 Task: Add a condition where "Hours since ticket status closed Less than Ninety" in recently solved tickets.
Action: Mouse moved to (128, 529)
Screenshot: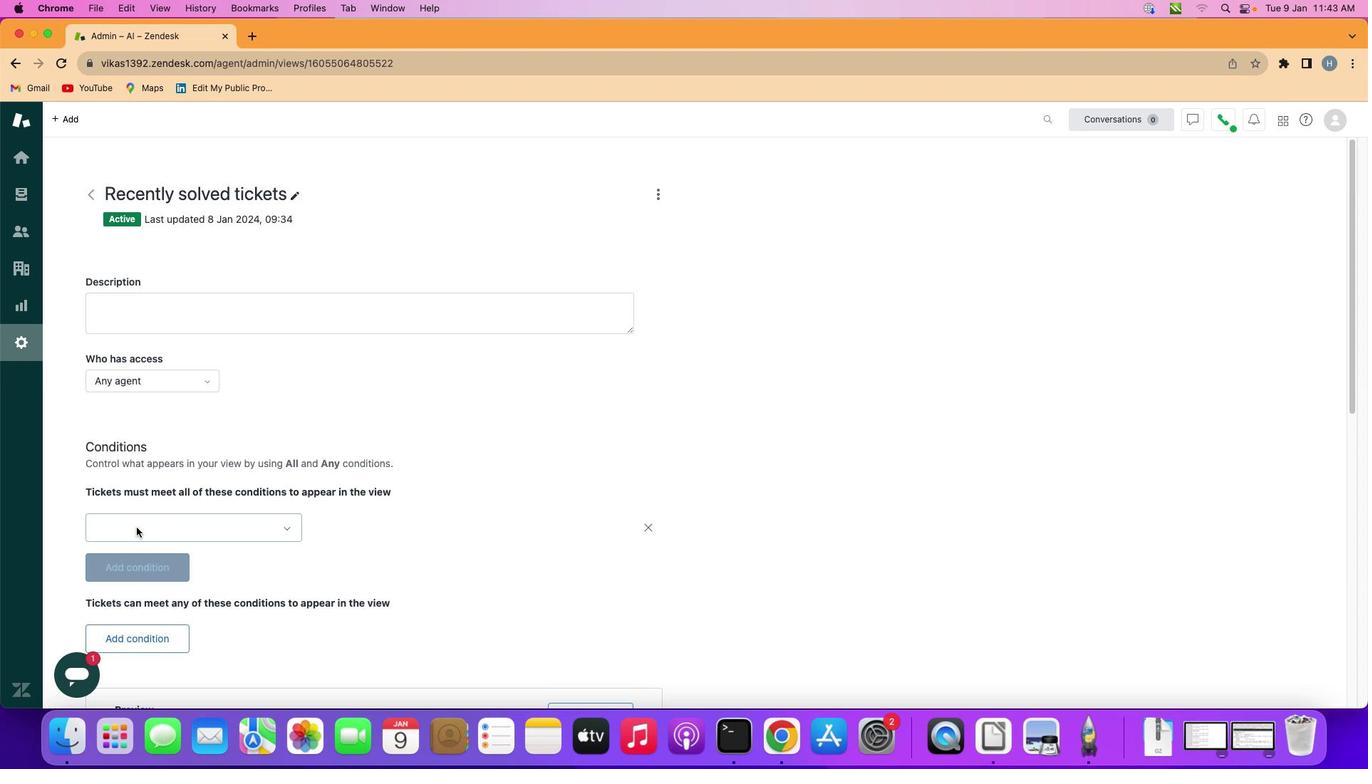 
Action: Mouse pressed left at (128, 529)
Screenshot: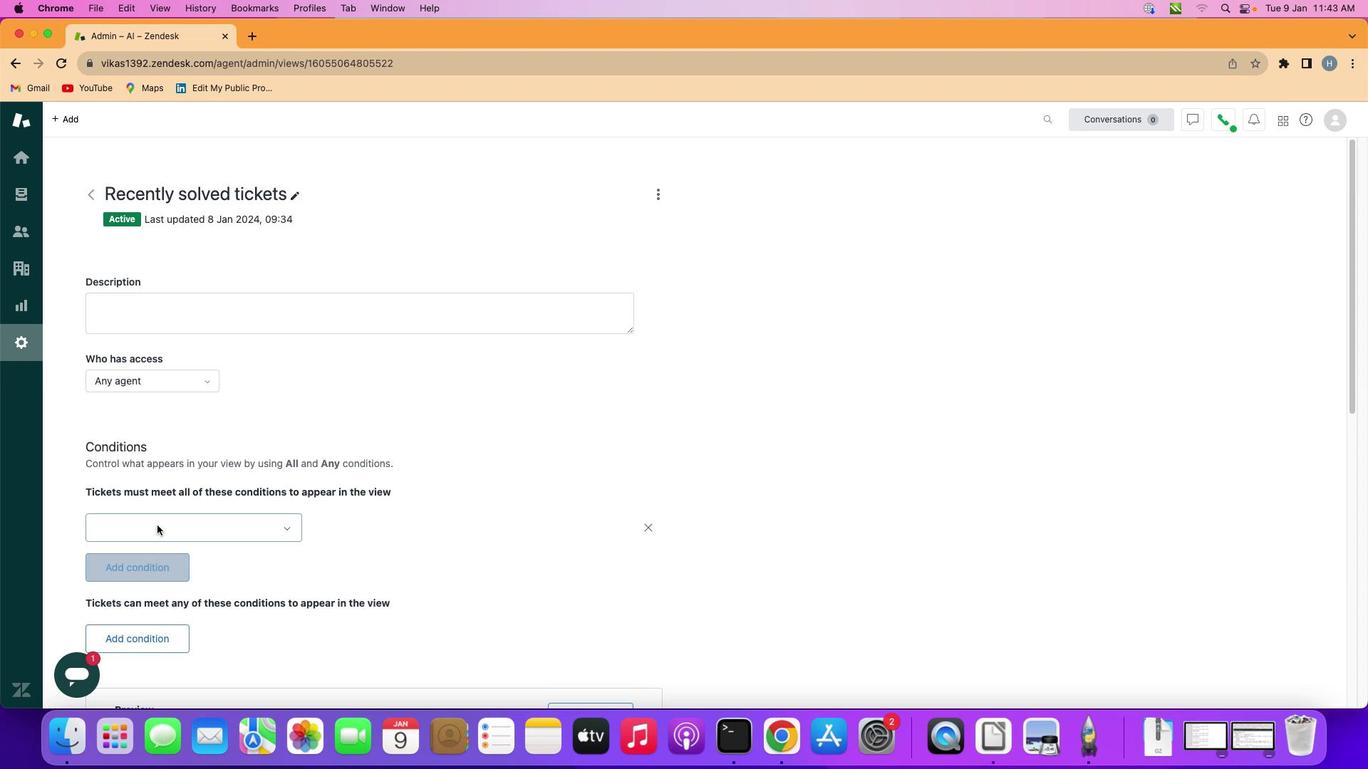 
Action: Mouse moved to (194, 524)
Screenshot: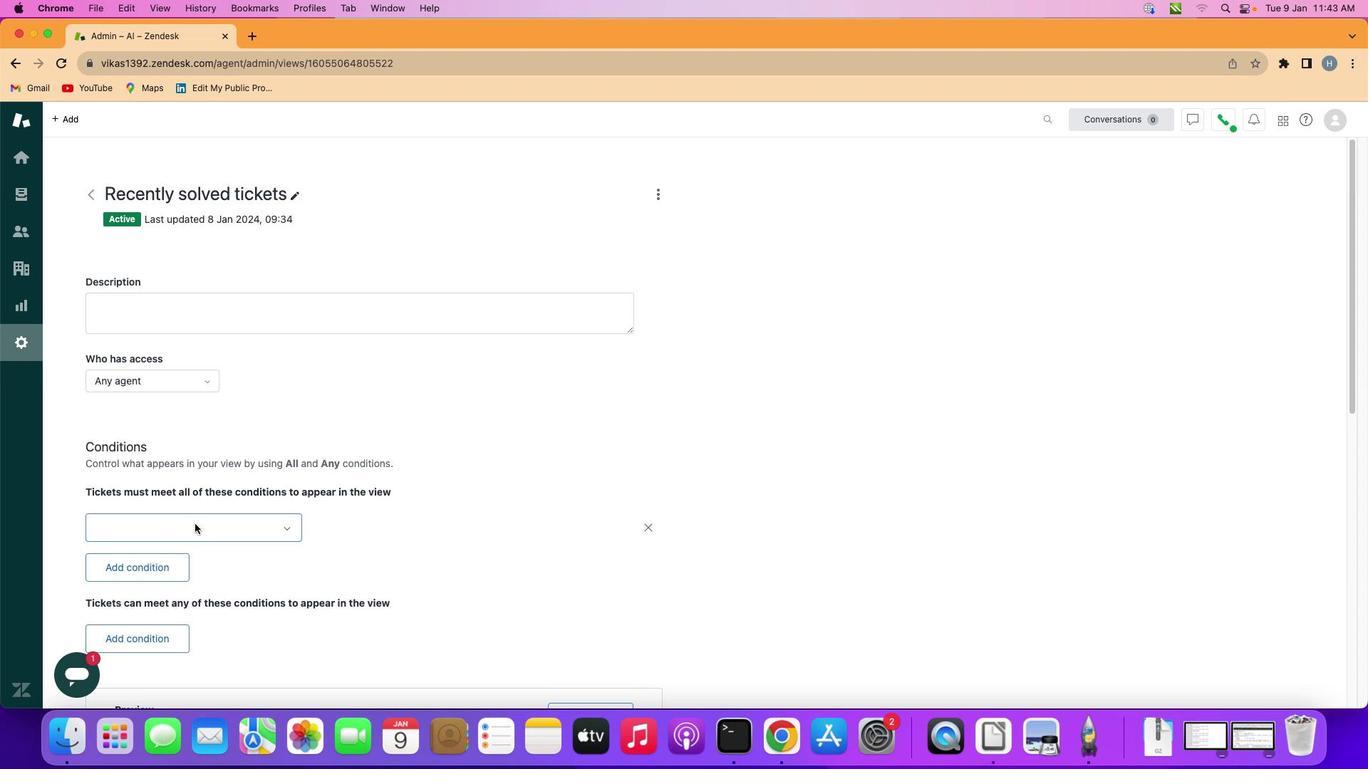 
Action: Mouse pressed left at (194, 524)
Screenshot: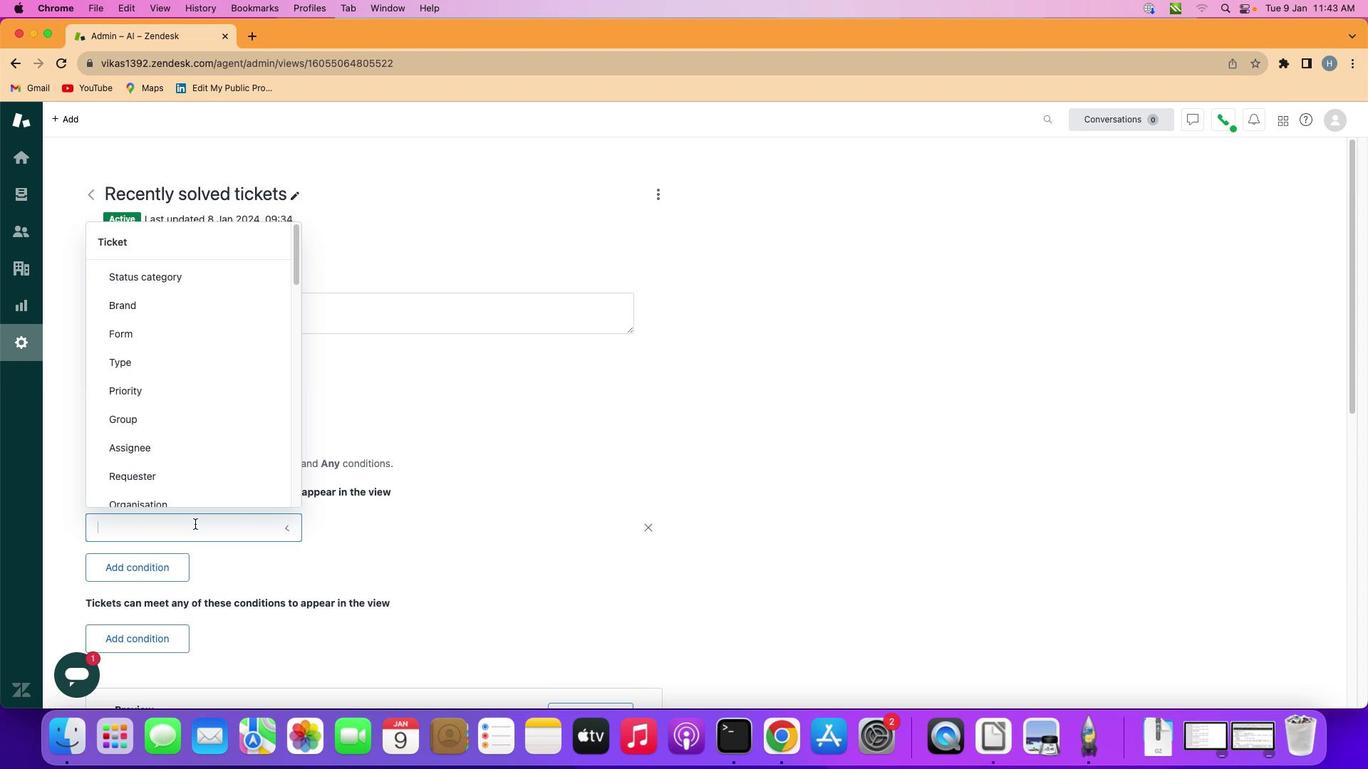 
Action: Mouse moved to (181, 406)
Screenshot: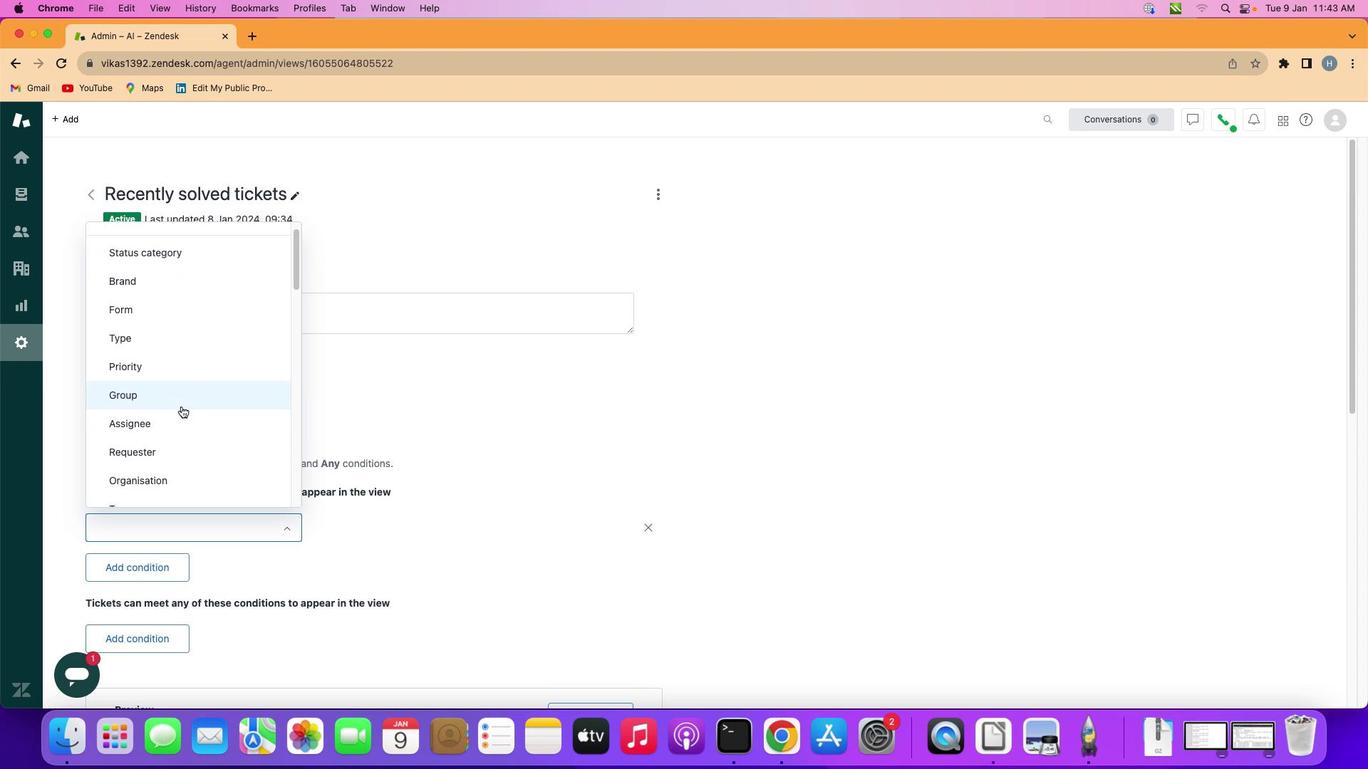 
Action: Mouse scrolled (181, 406) with delta (0, 0)
Screenshot: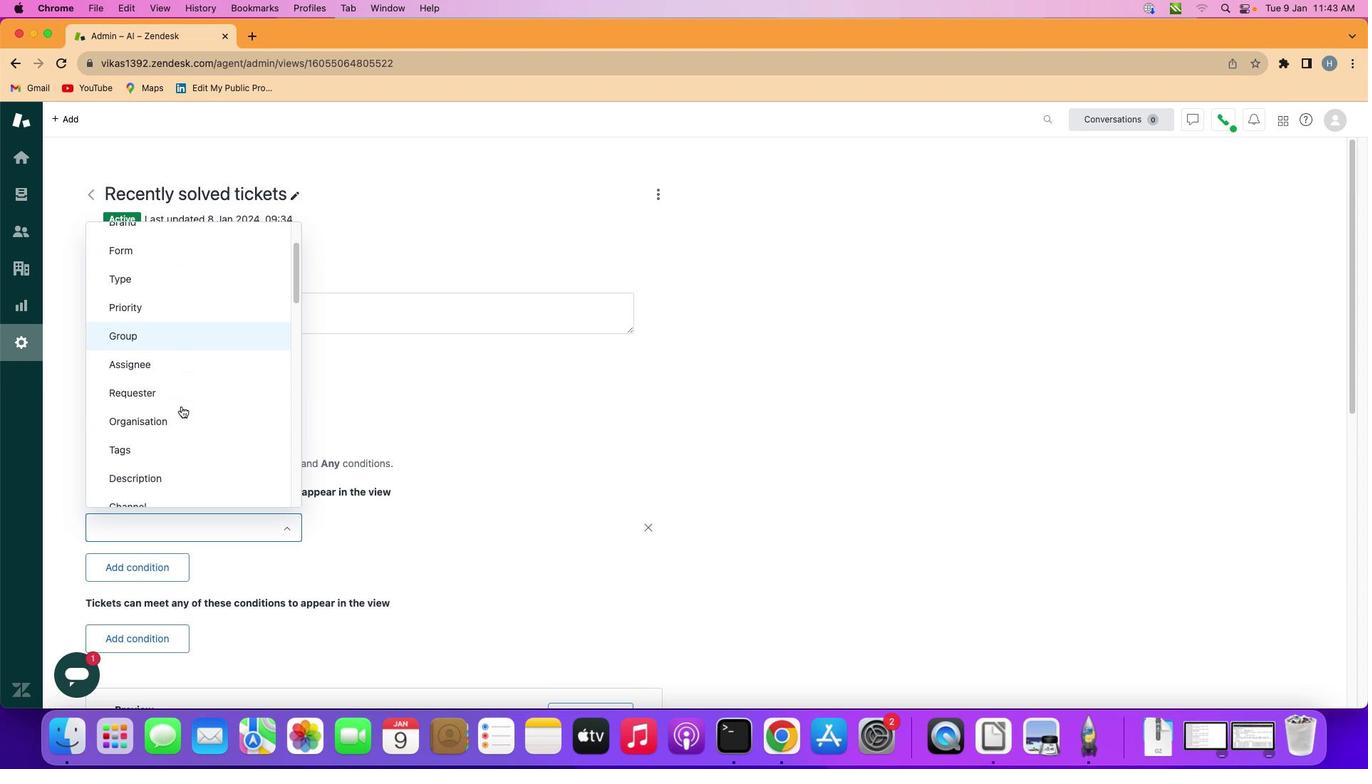 
Action: Mouse scrolled (181, 406) with delta (0, 0)
Screenshot: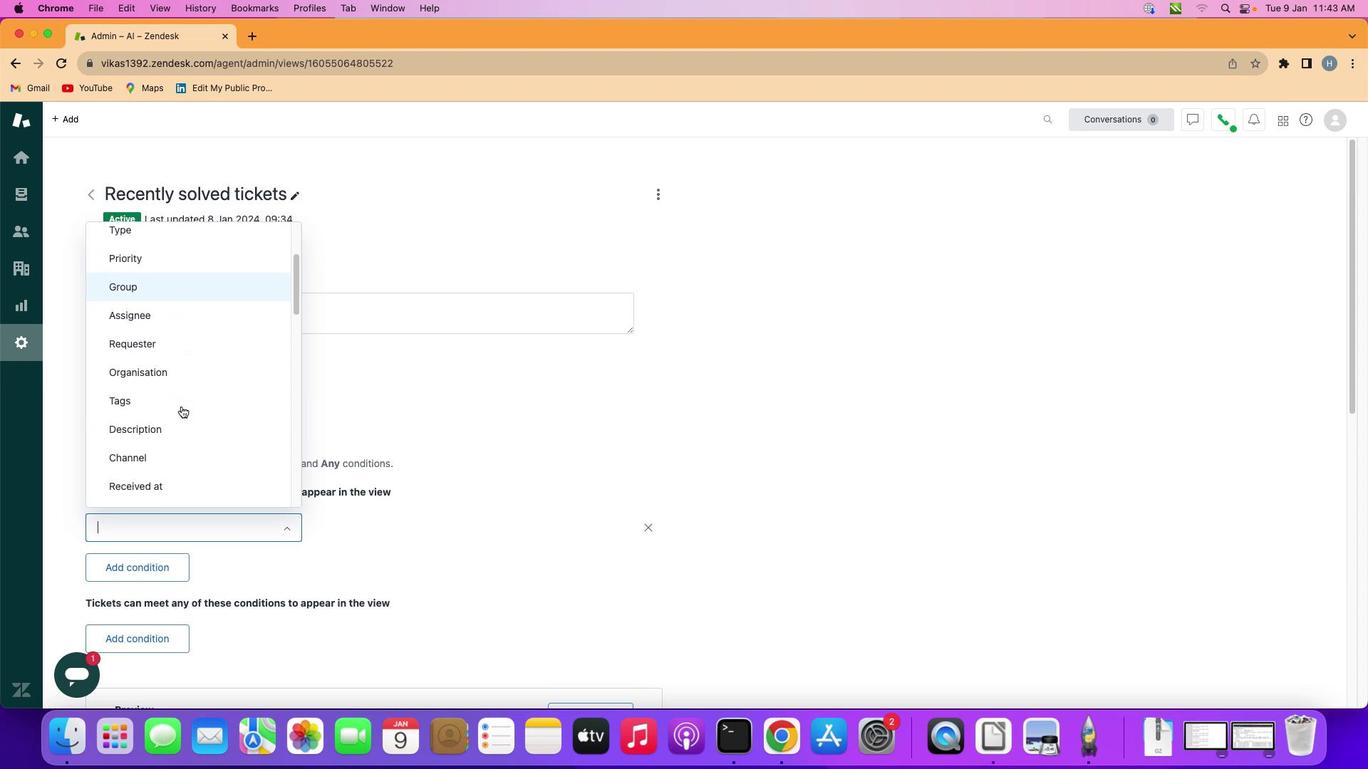 
Action: Mouse scrolled (181, 406) with delta (0, 0)
Screenshot: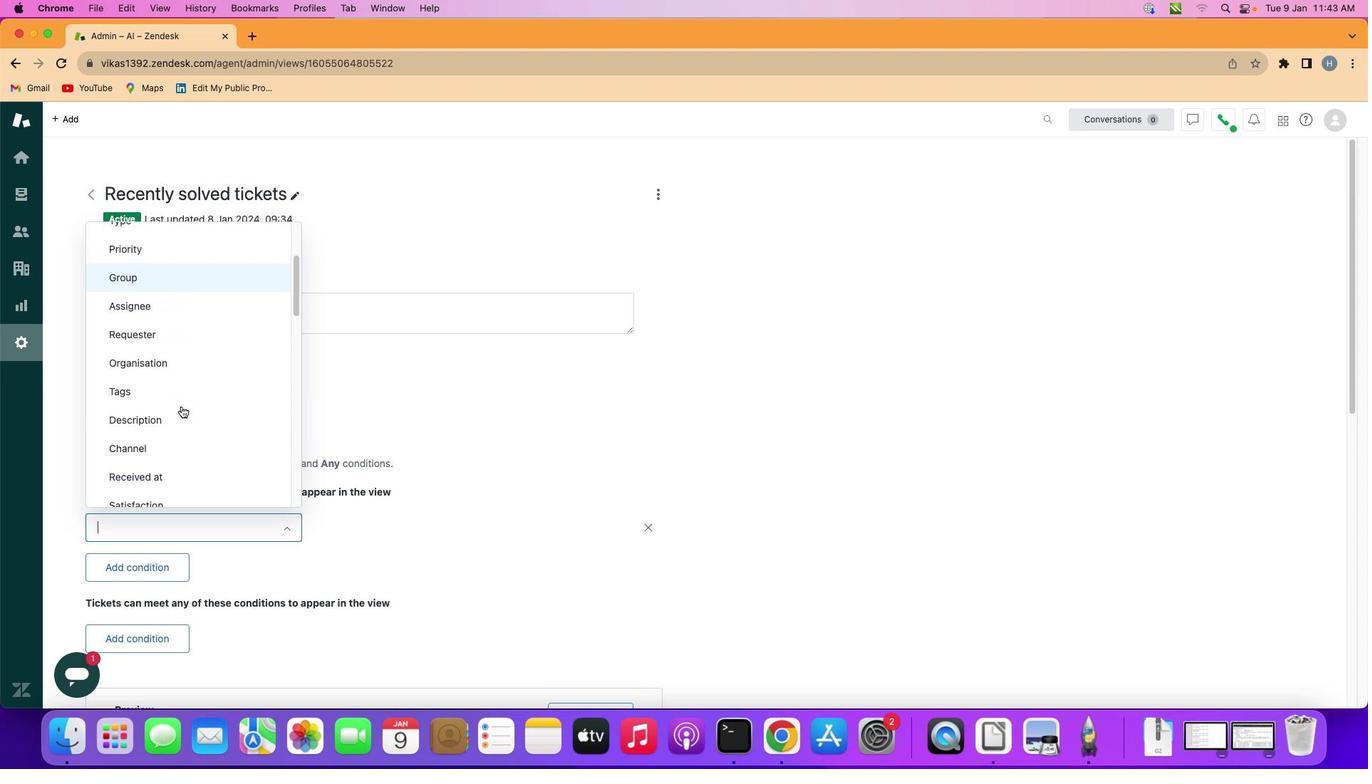 
Action: Mouse scrolled (181, 406) with delta (0, -1)
Screenshot: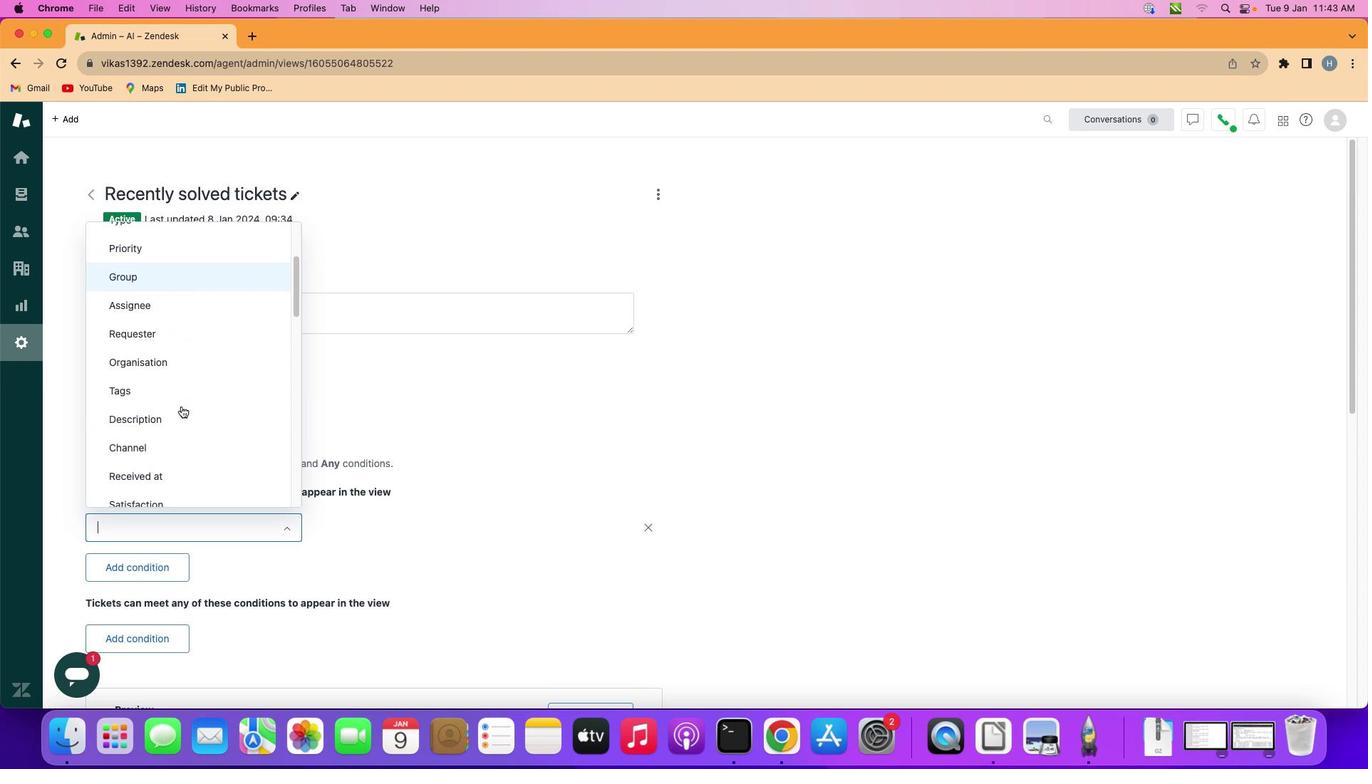 
Action: Mouse scrolled (181, 406) with delta (0, 0)
Screenshot: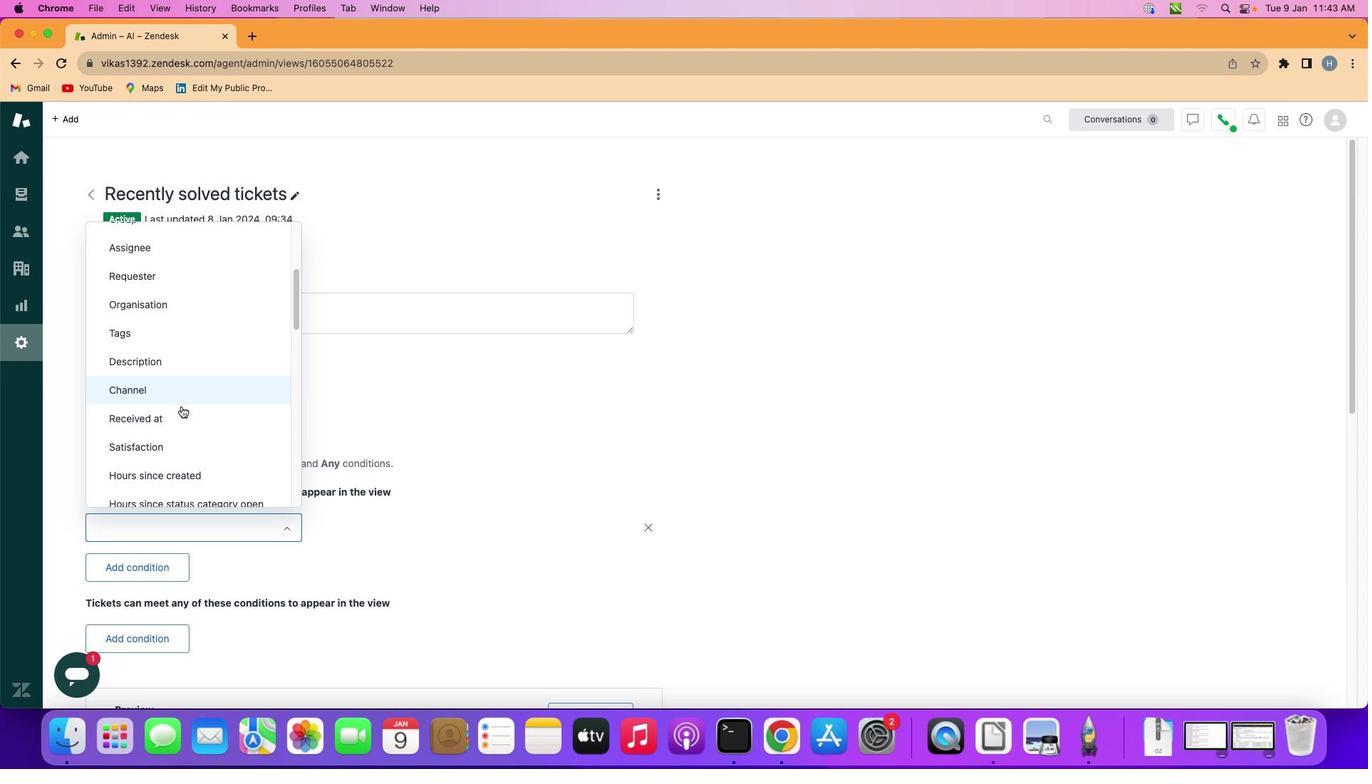 
Action: Mouse scrolled (181, 406) with delta (0, 0)
Screenshot: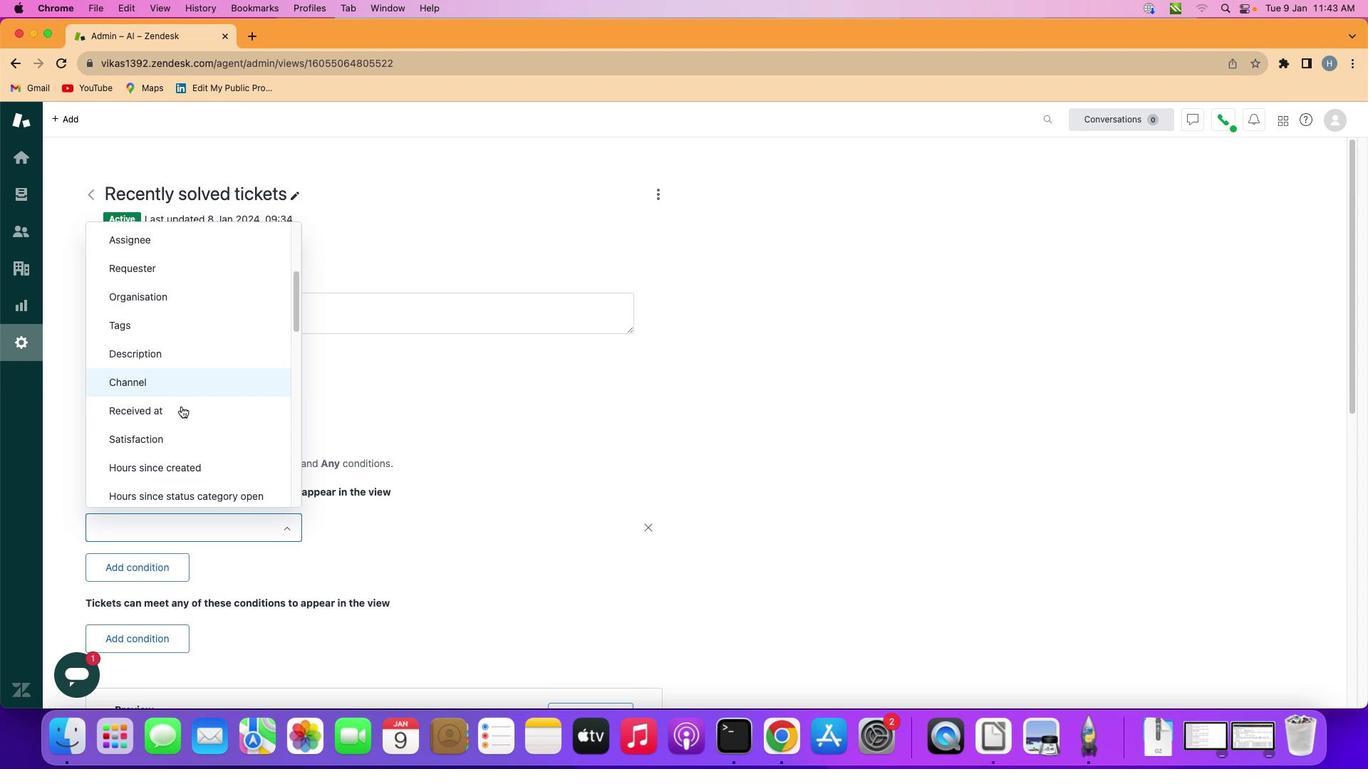 
Action: Mouse scrolled (181, 406) with delta (0, 0)
Screenshot: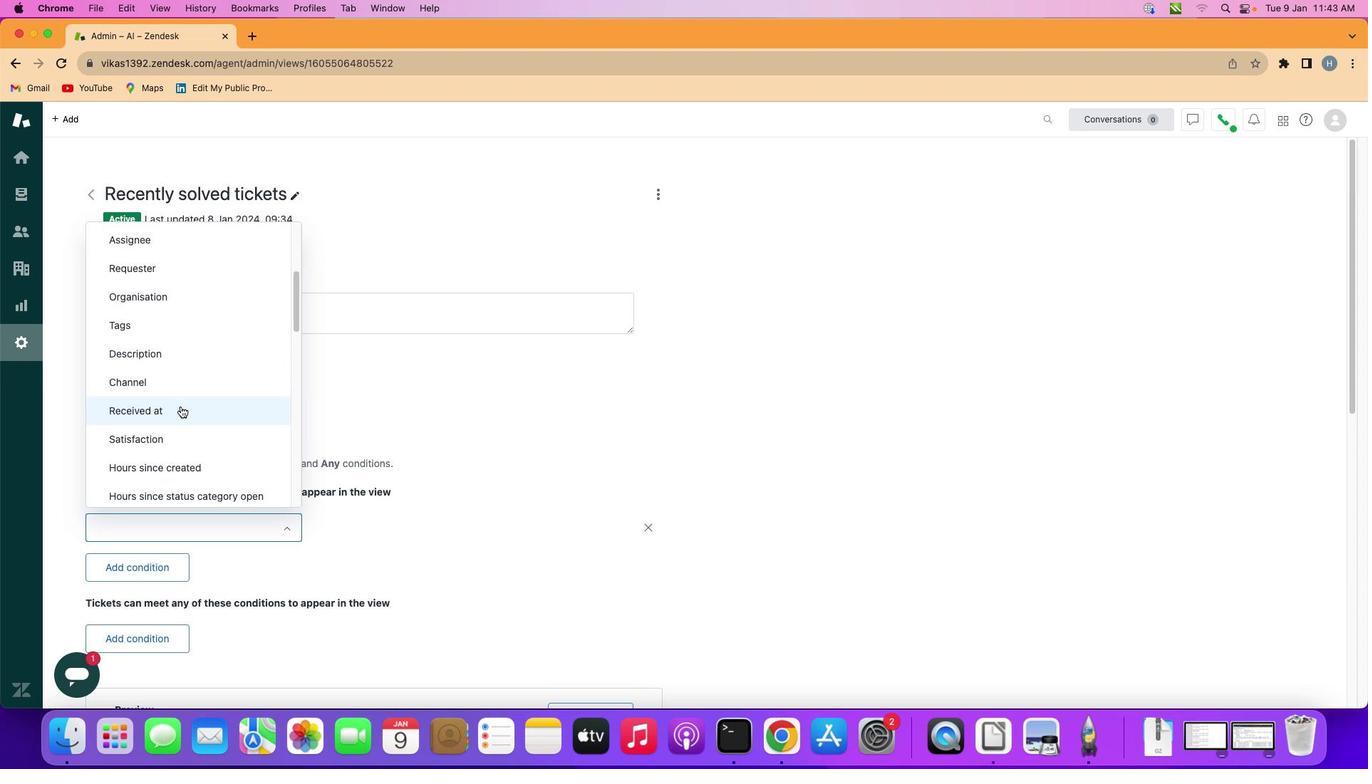 
Action: Mouse moved to (181, 406)
Screenshot: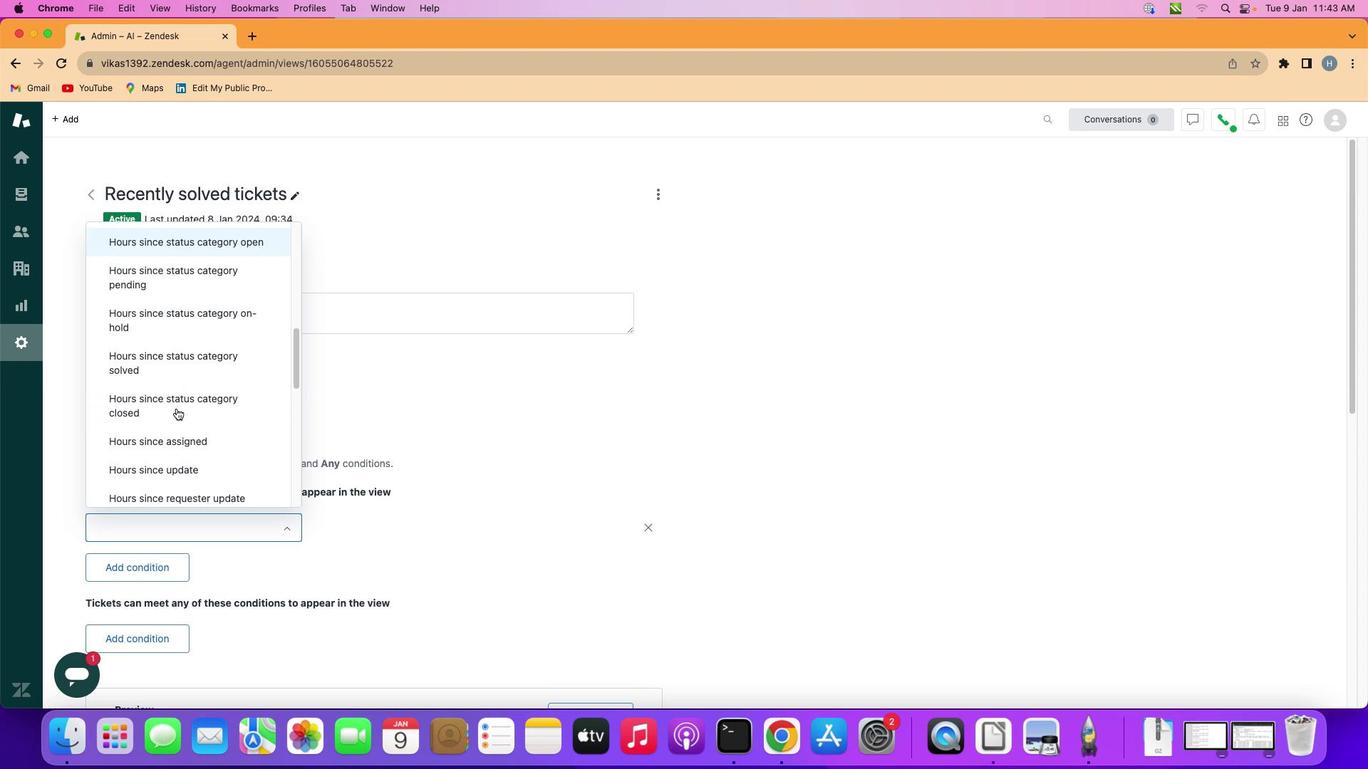 
Action: Mouse scrolled (181, 406) with delta (0, 0)
Screenshot: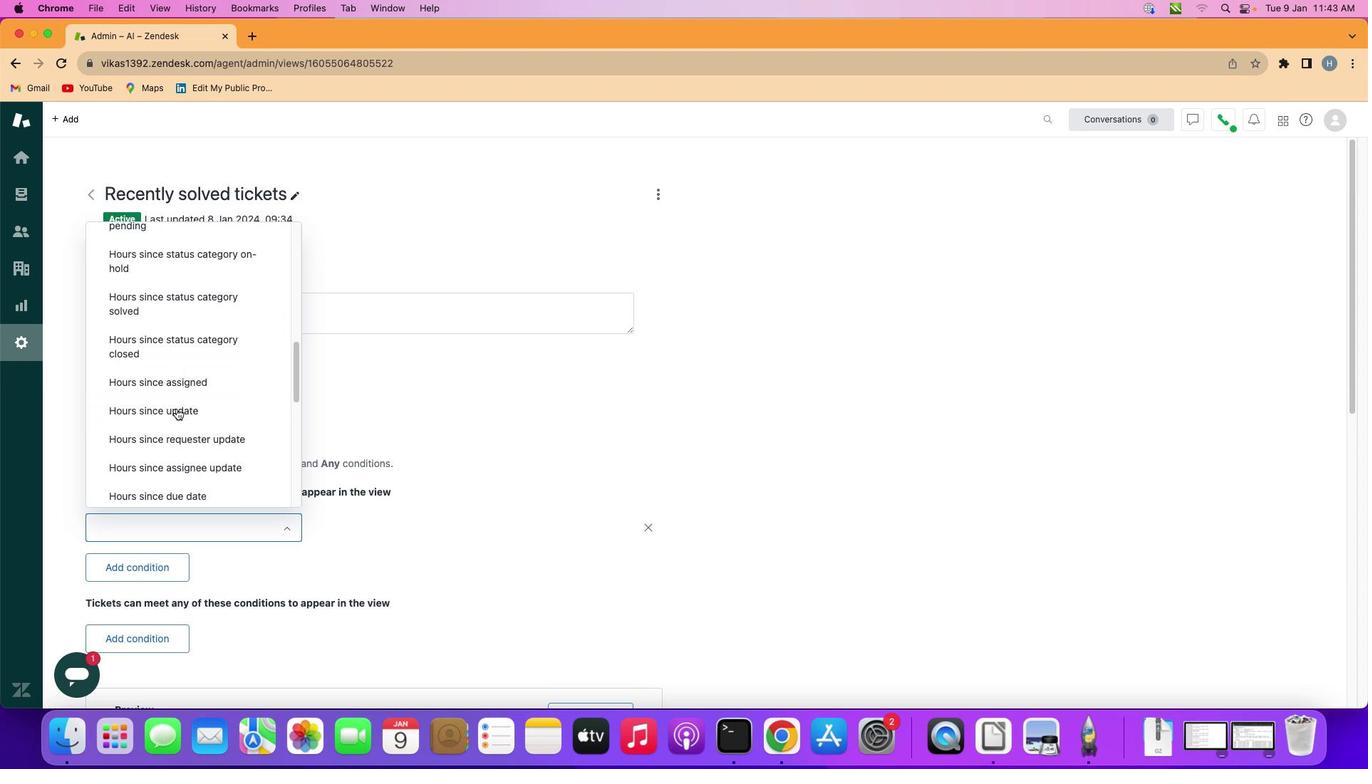 
Action: Mouse moved to (181, 406)
Screenshot: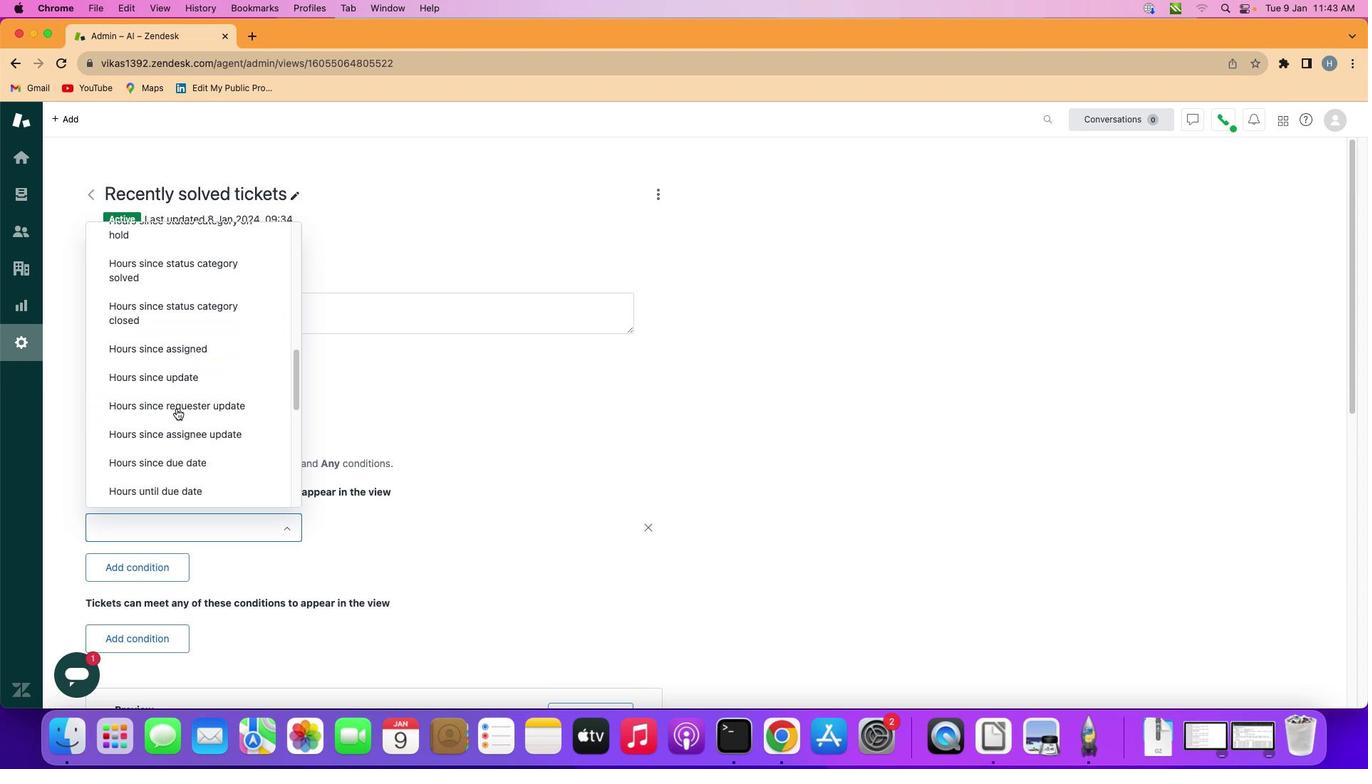 
Action: Mouse scrolled (181, 406) with delta (0, 0)
Screenshot: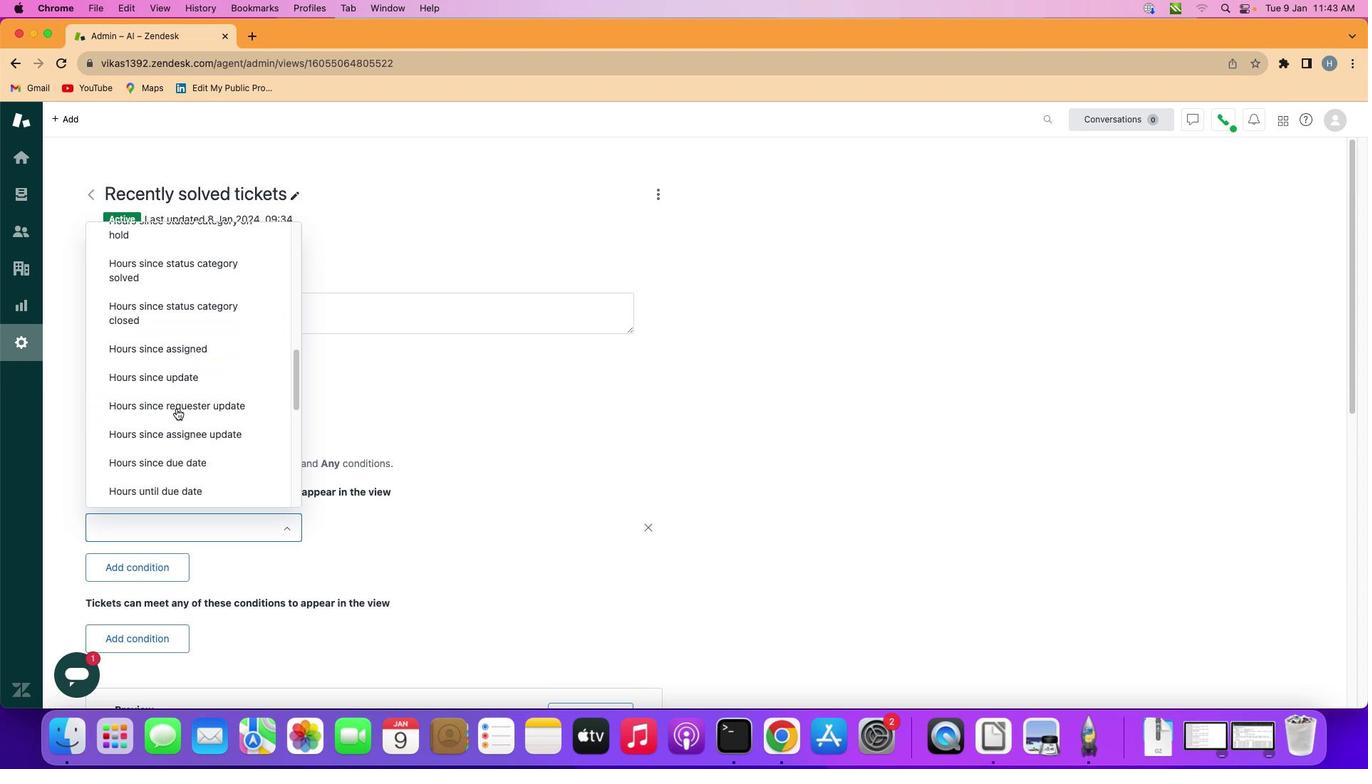 
Action: Mouse scrolled (181, 406) with delta (0, -2)
Screenshot: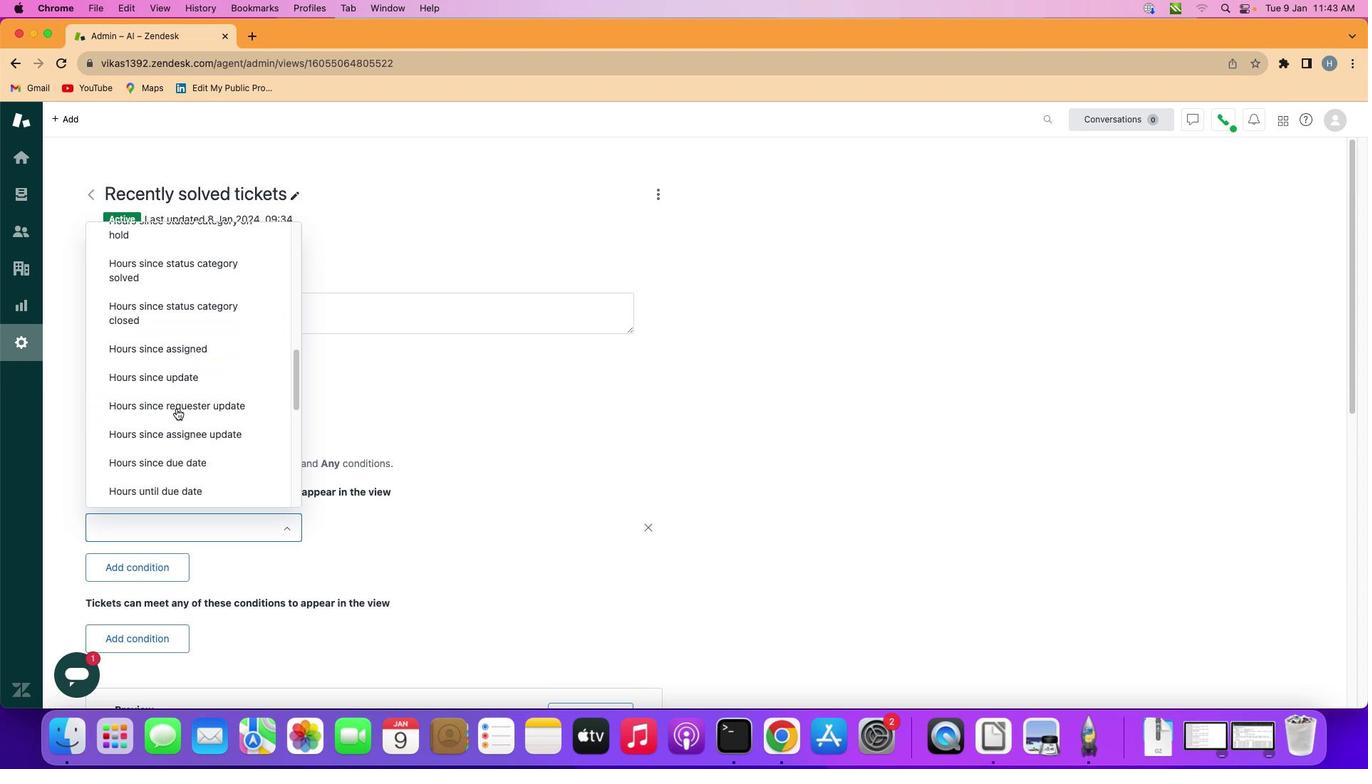 
Action: Mouse moved to (177, 408)
Screenshot: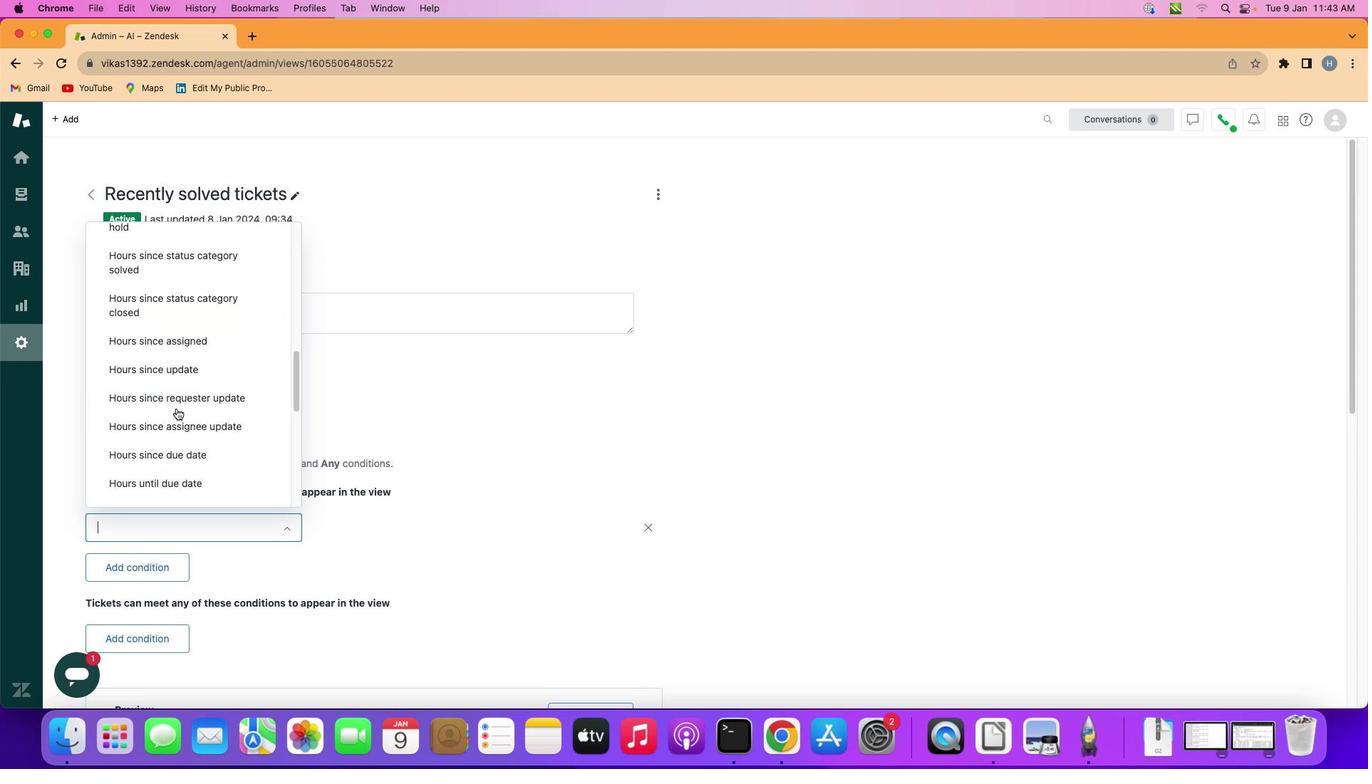 
Action: Mouse scrolled (177, 408) with delta (0, -2)
Screenshot: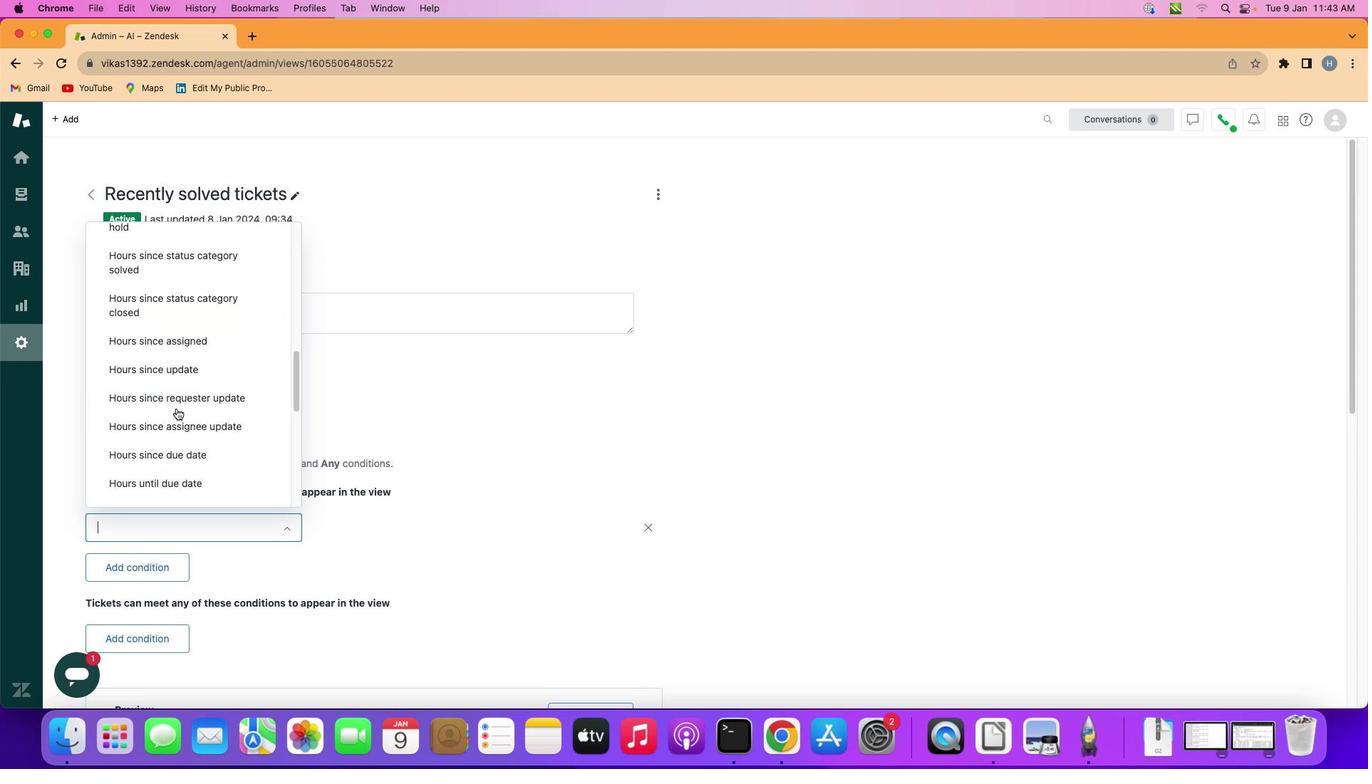 
Action: Mouse moved to (176, 409)
Screenshot: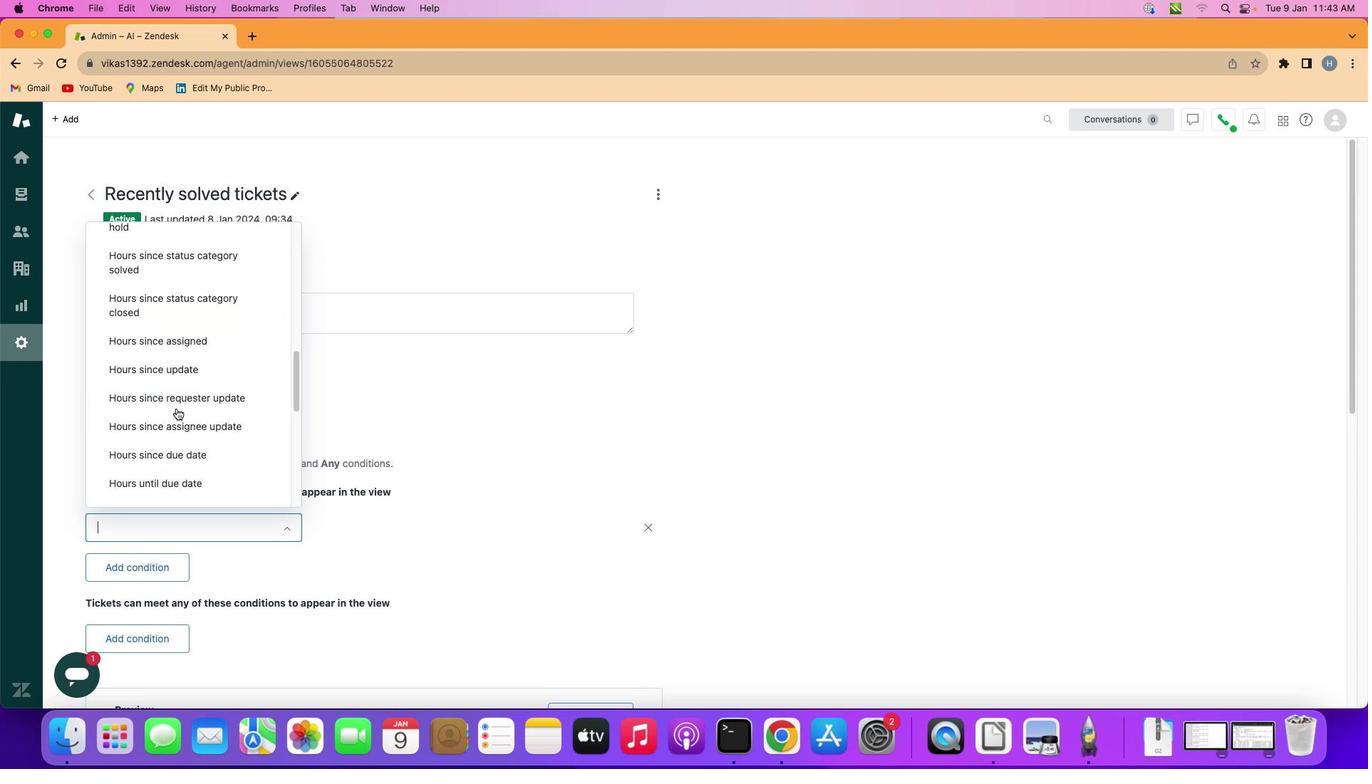 
Action: Mouse scrolled (176, 409) with delta (0, -2)
Screenshot: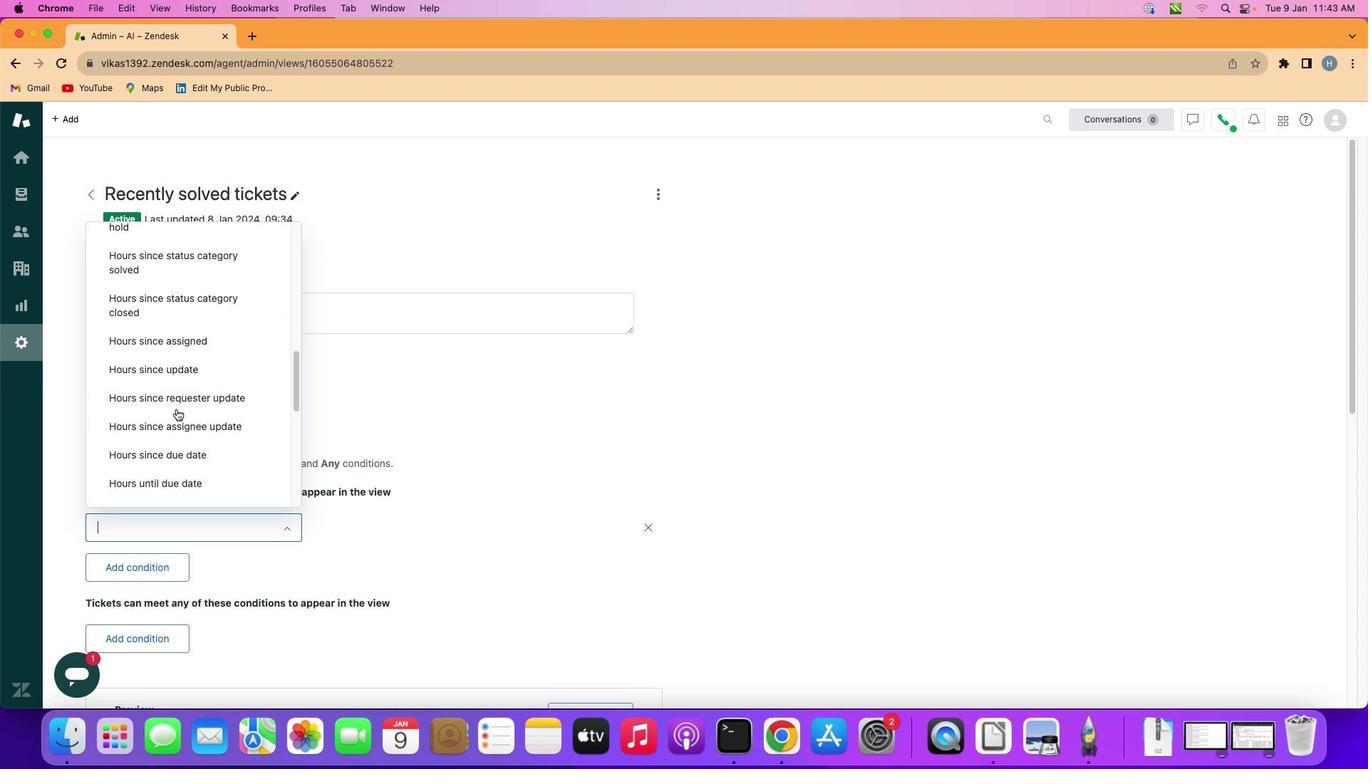 
Action: Mouse scrolled (176, 409) with delta (0, 0)
Screenshot: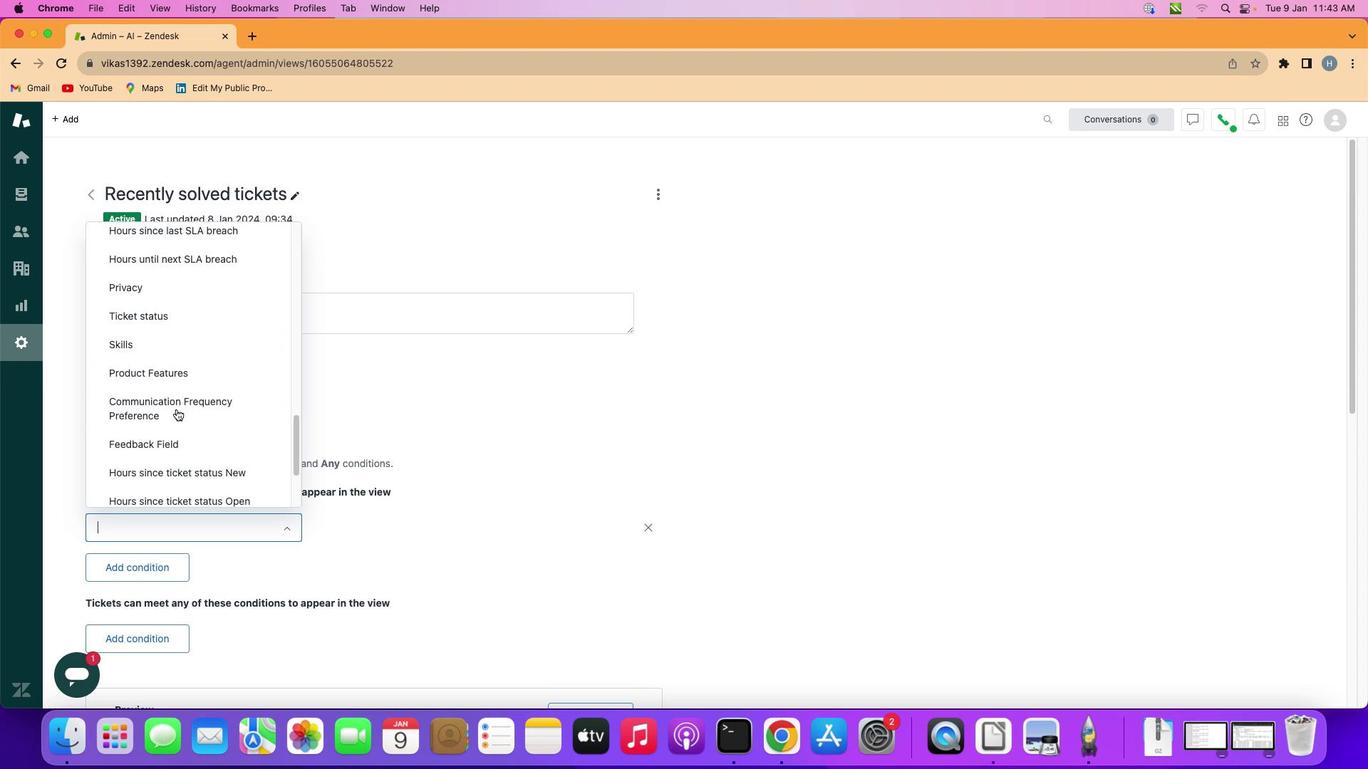 
Action: Mouse moved to (176, 409)
Screenshot: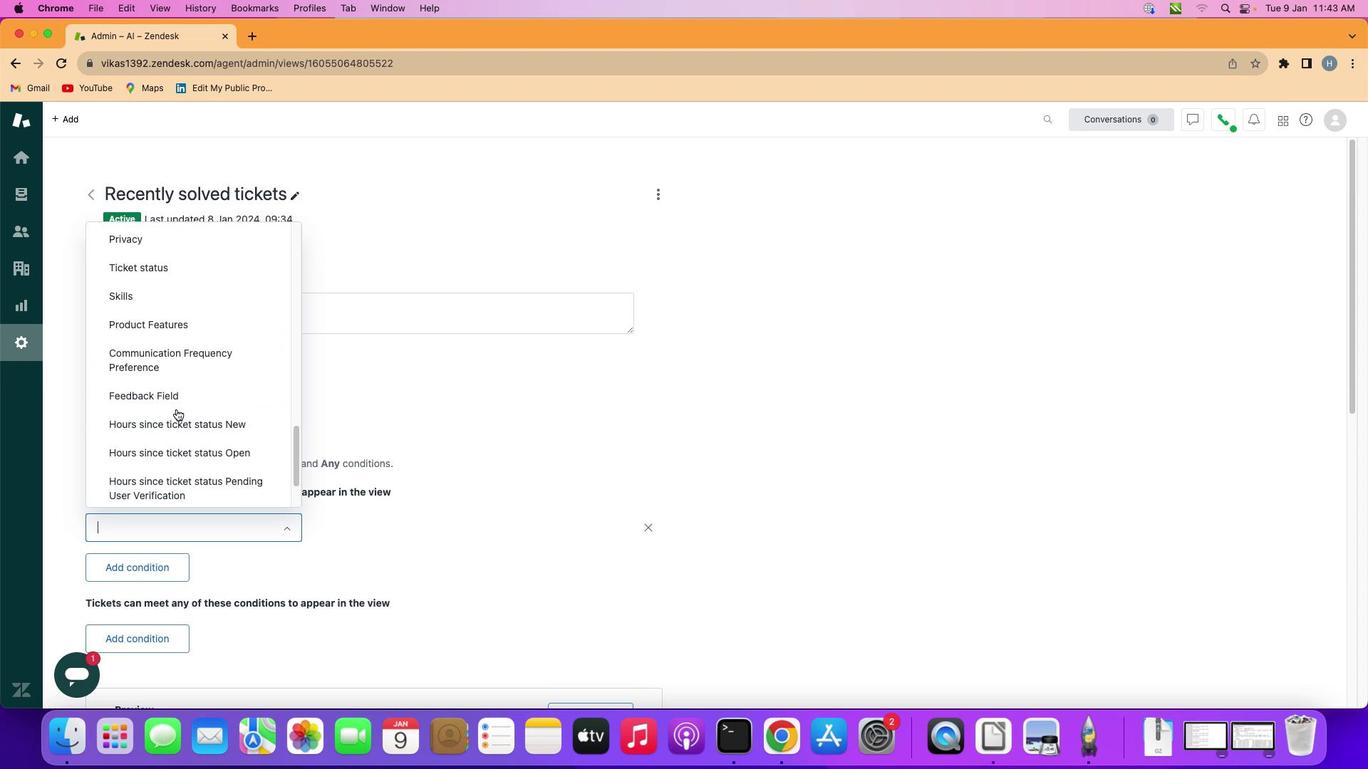 
Action: Mouse scrolled (176, 409) with delta (0, 0)
Screenshot: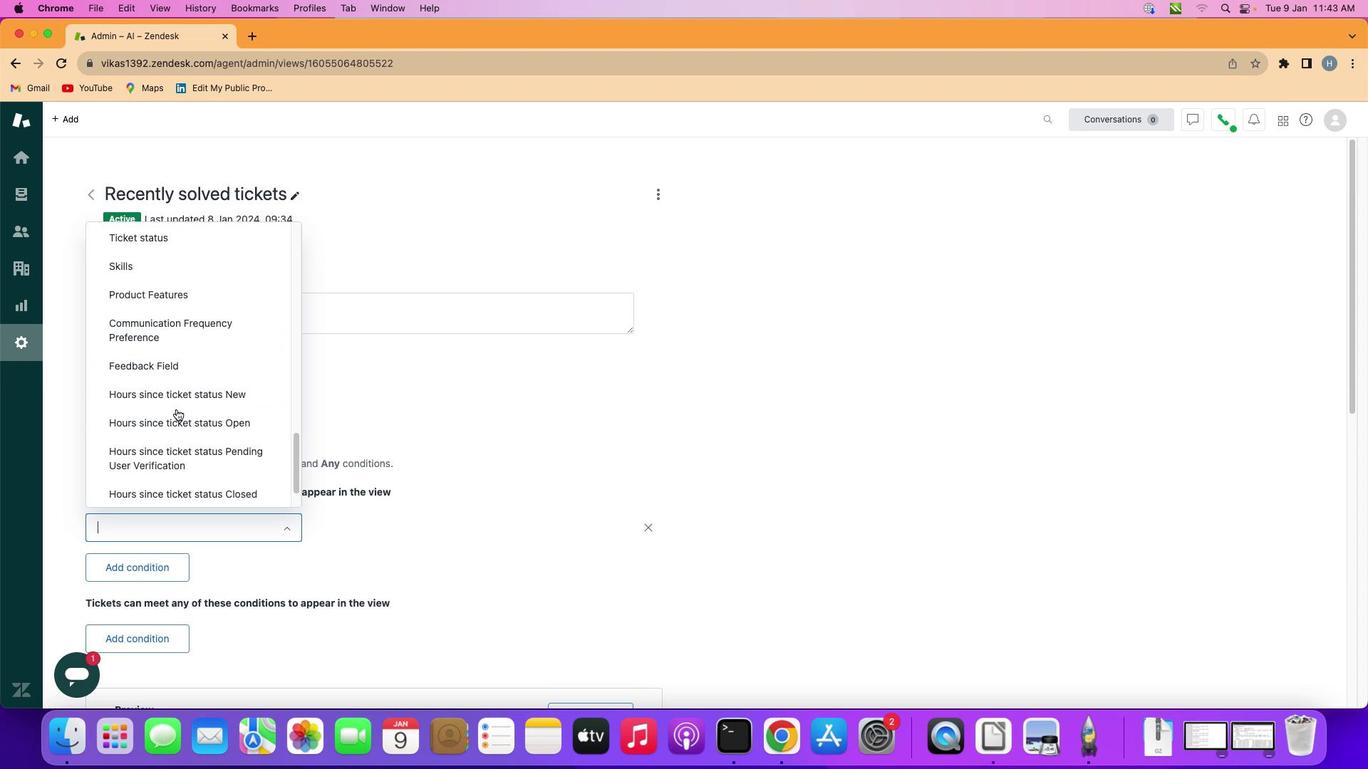 
Action: Mouse moved to (176, 409)
Screenshot: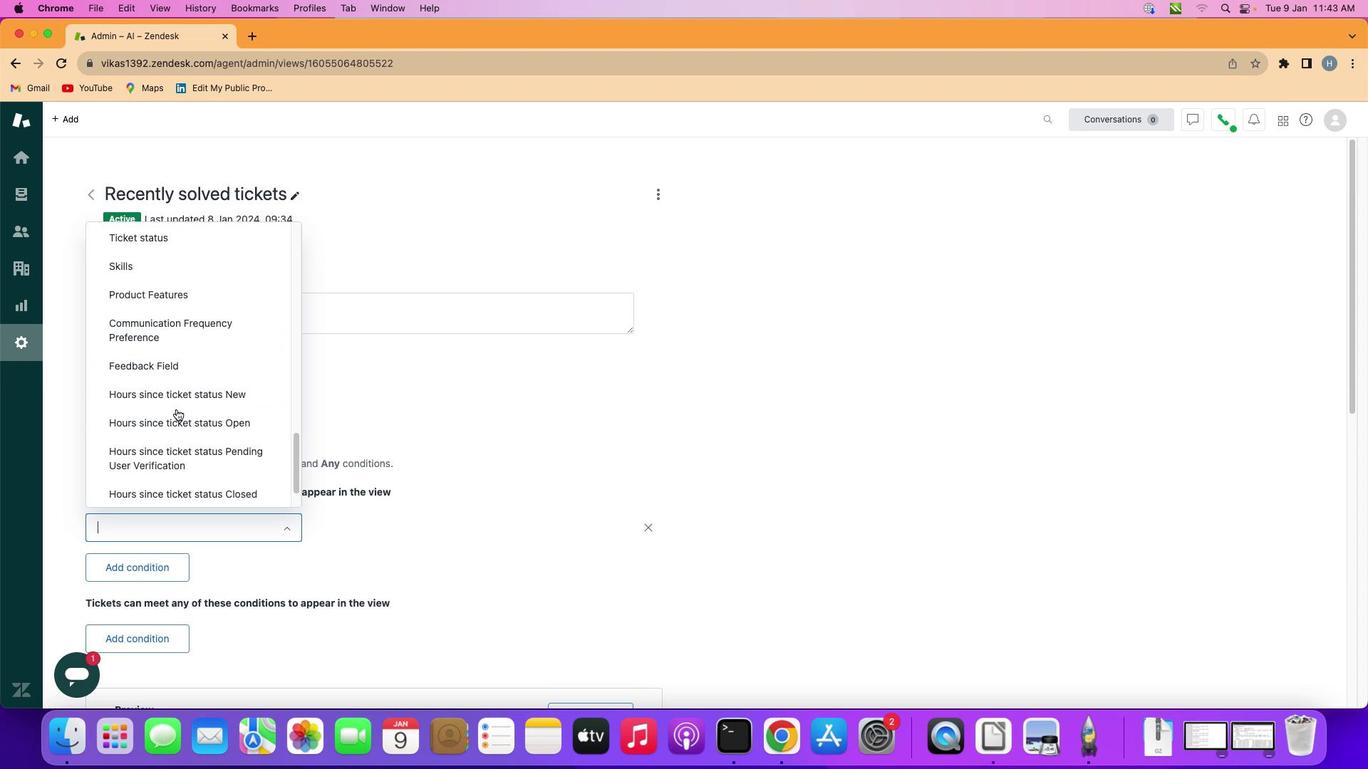 
Action: Mouse scrolled (176, 409) with delta (0, -2)
Screenshot: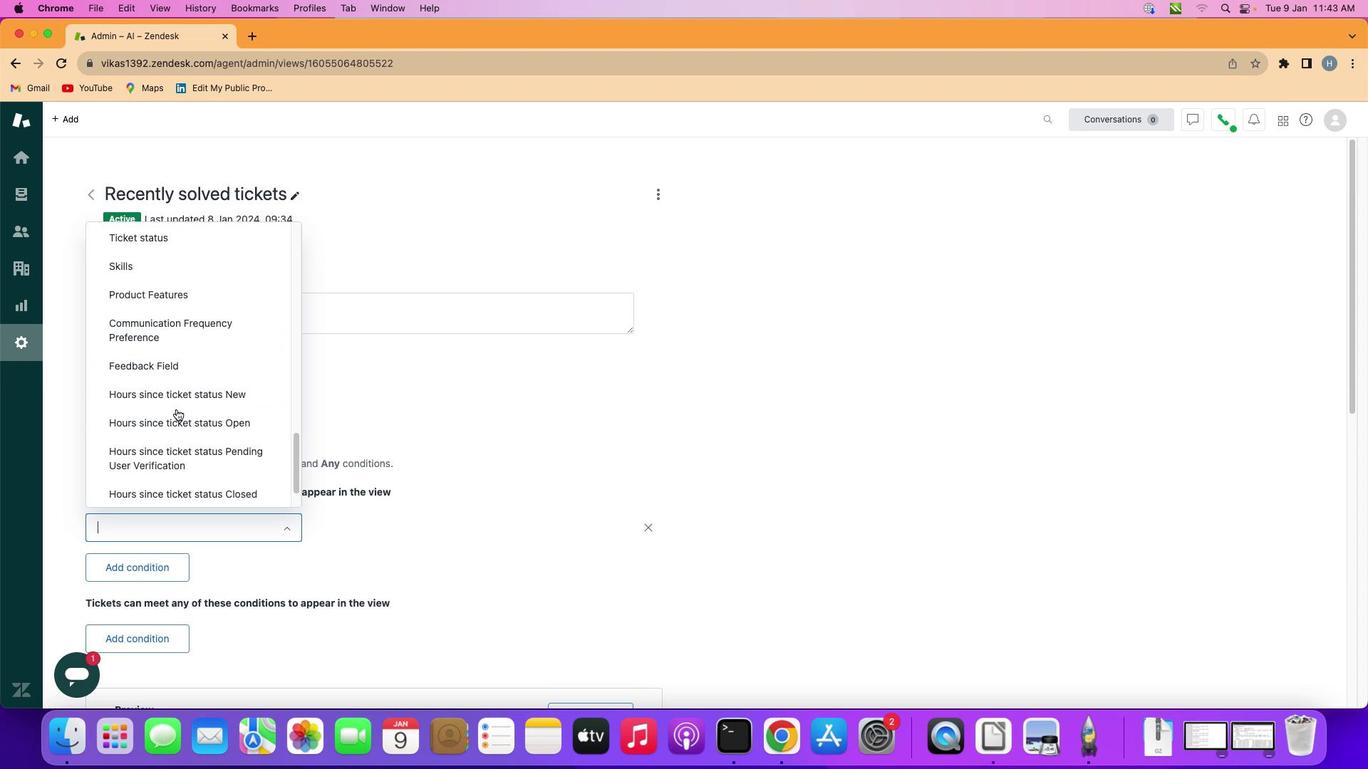 
Action: Mouse scrolled (176, 409) with delta (0, -2)
Screenshot: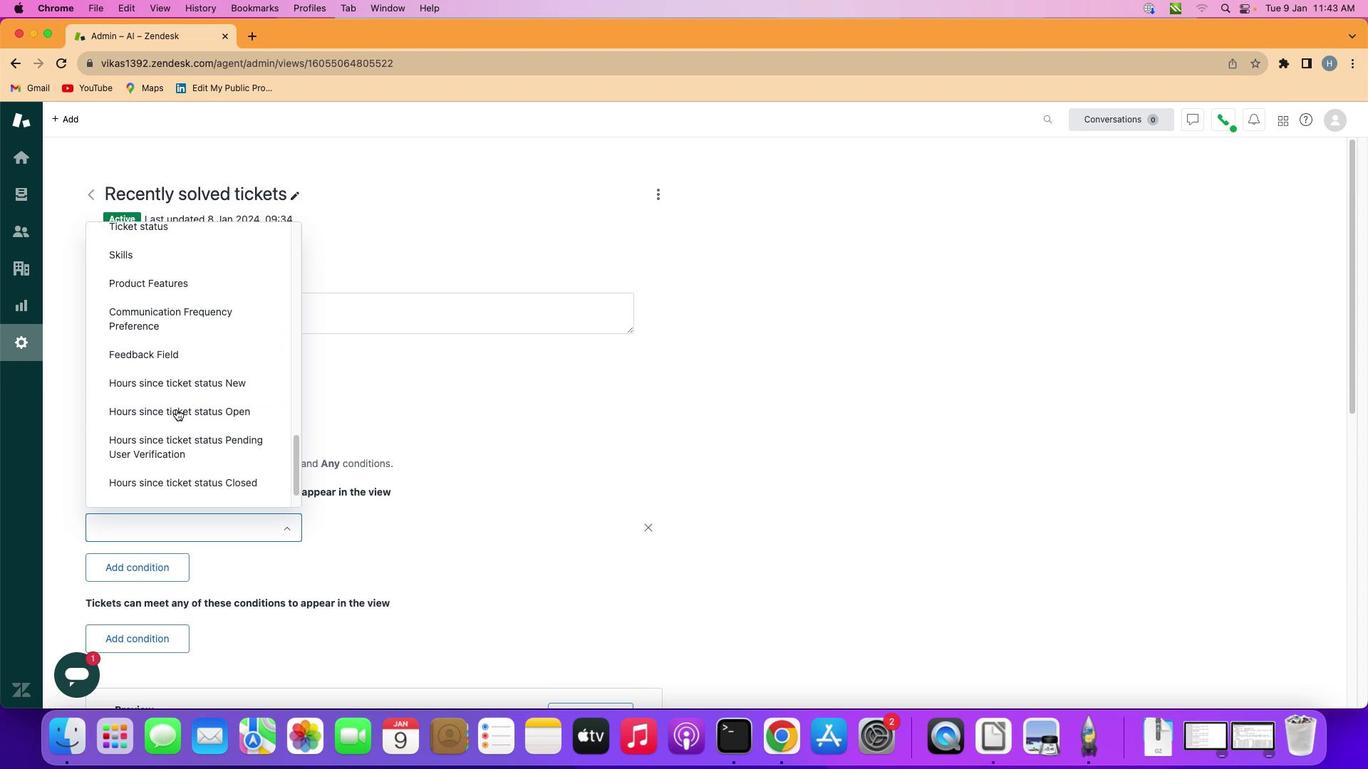
Action: Mouse scrolled (176, 409) with delta (0, -2)
Screenshot: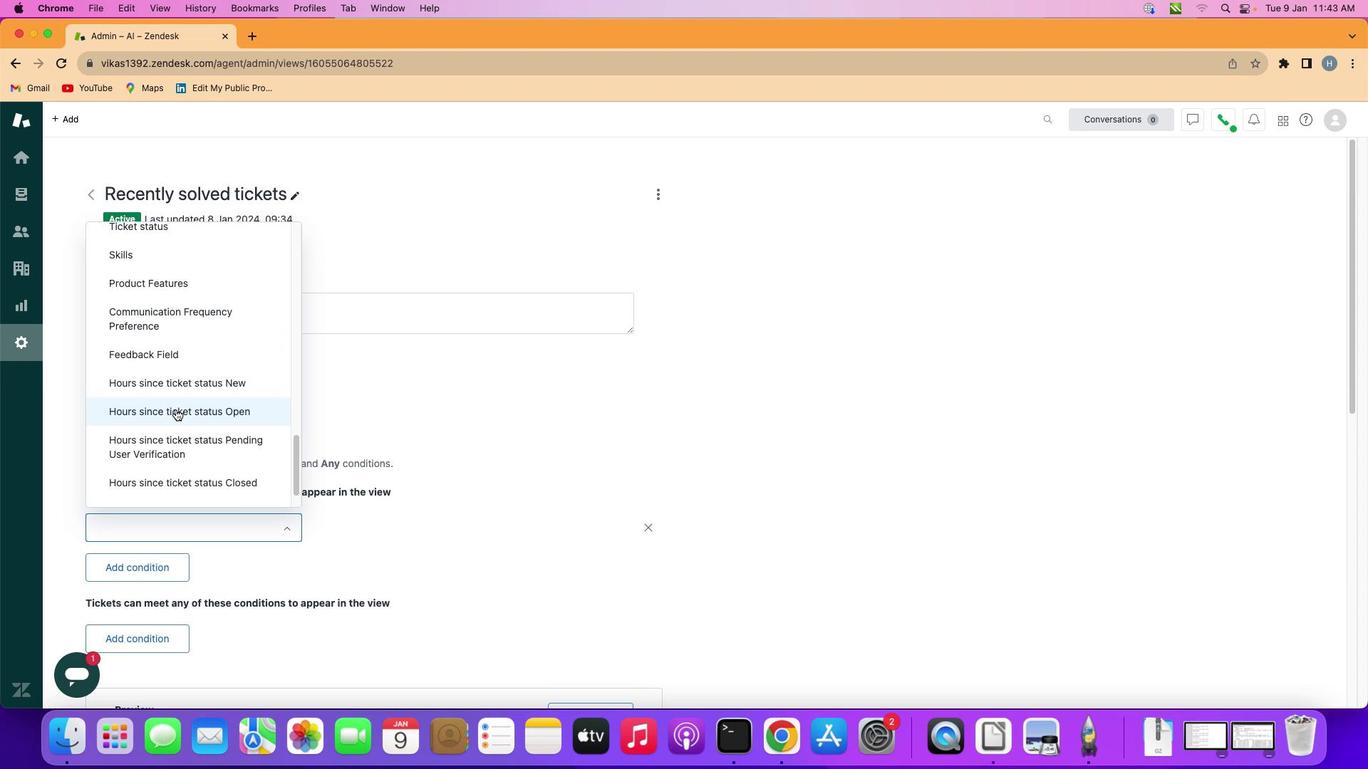 
Action: Mouse moved to (175, 409)
Screenshot: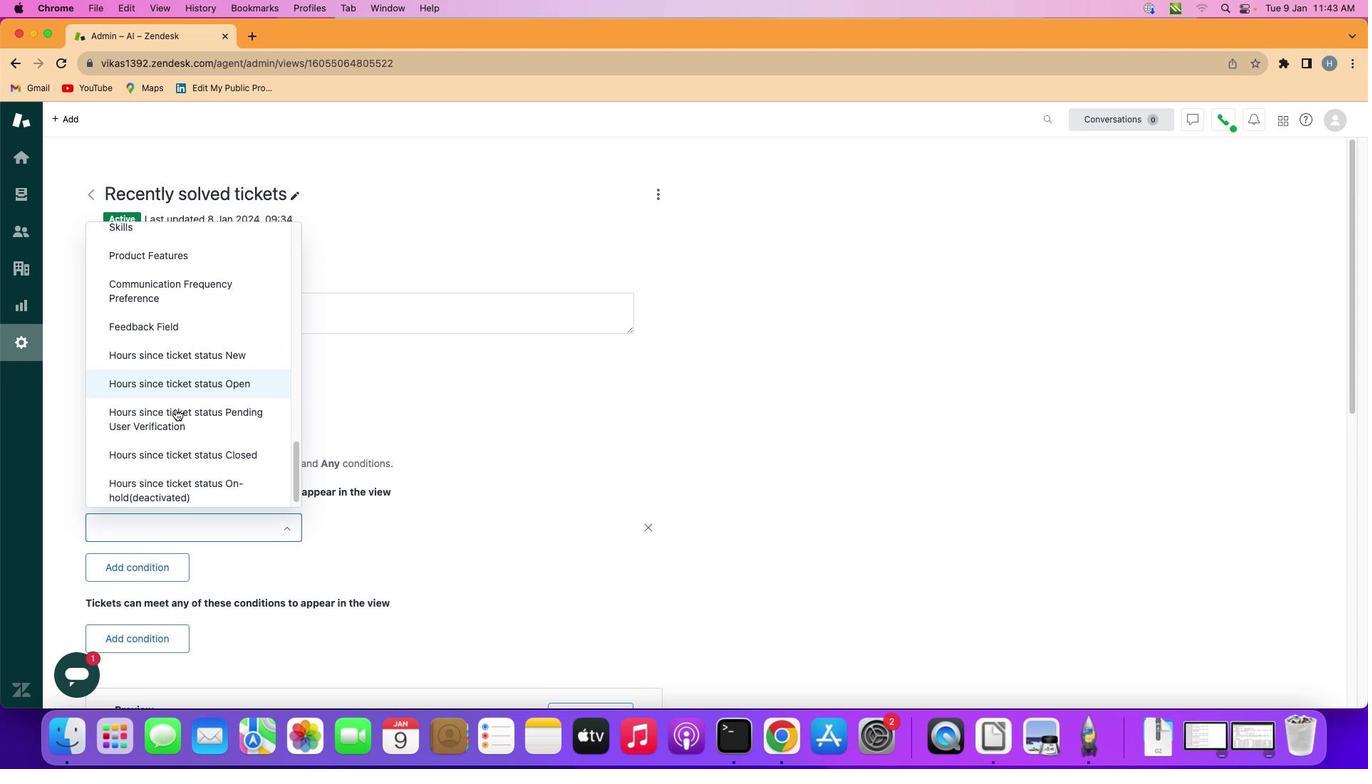 
Action: Mouse scrolled (175, 409) with delta (0, 0)
Screenshot: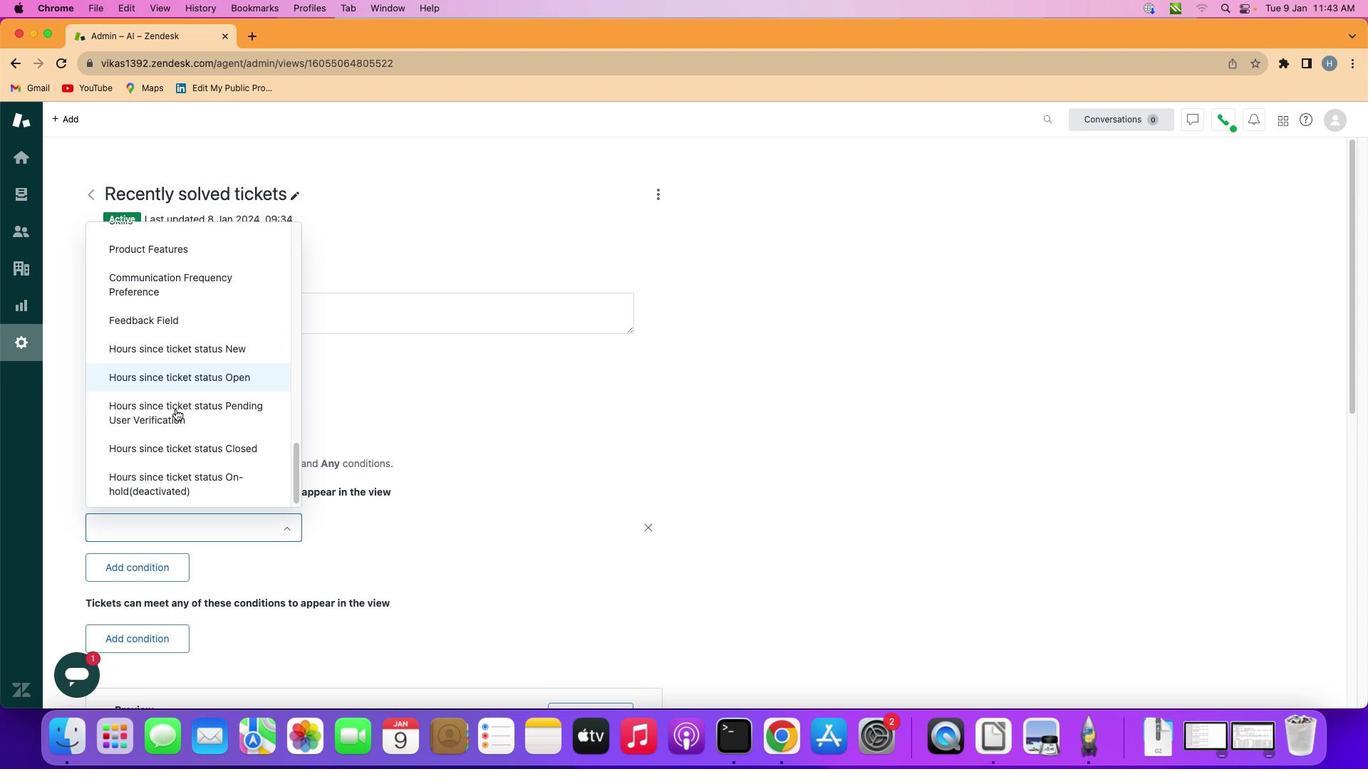 
Action: Mouse scrolled (175, 409) with delta (0, 0)
Screenshot: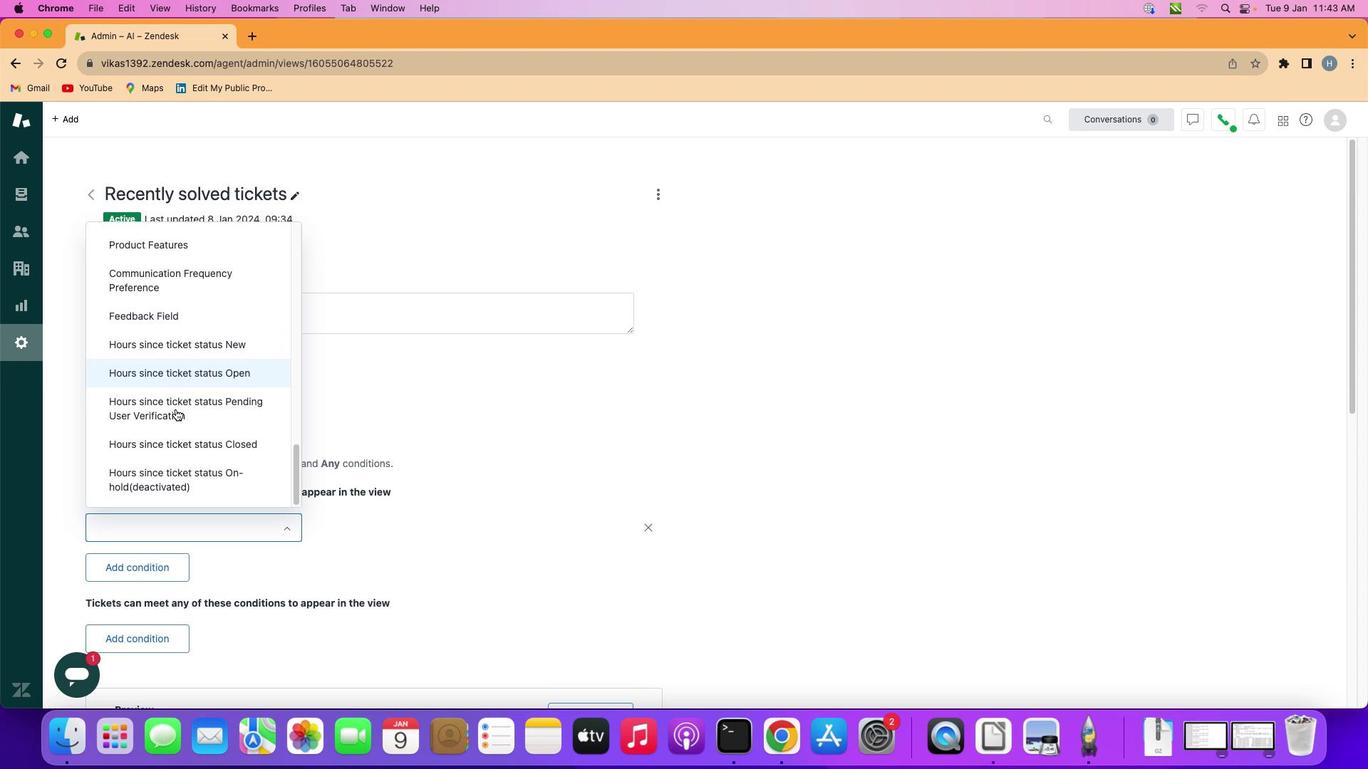 
Action: Mouse scrolled (175, 409) with delta (0, 0)
Screenshot: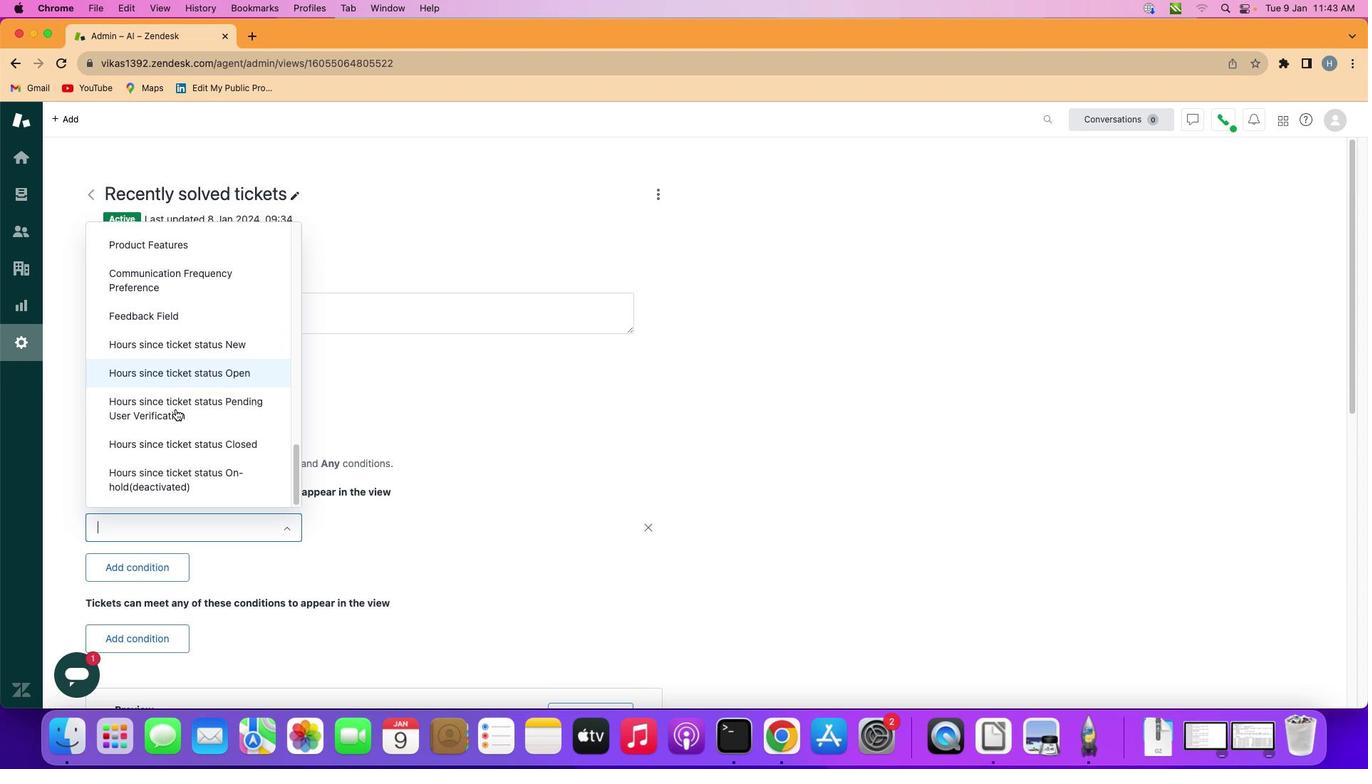 
Action: Mouse scrolled (175, 409) with delta (0, -1)
Screenshot: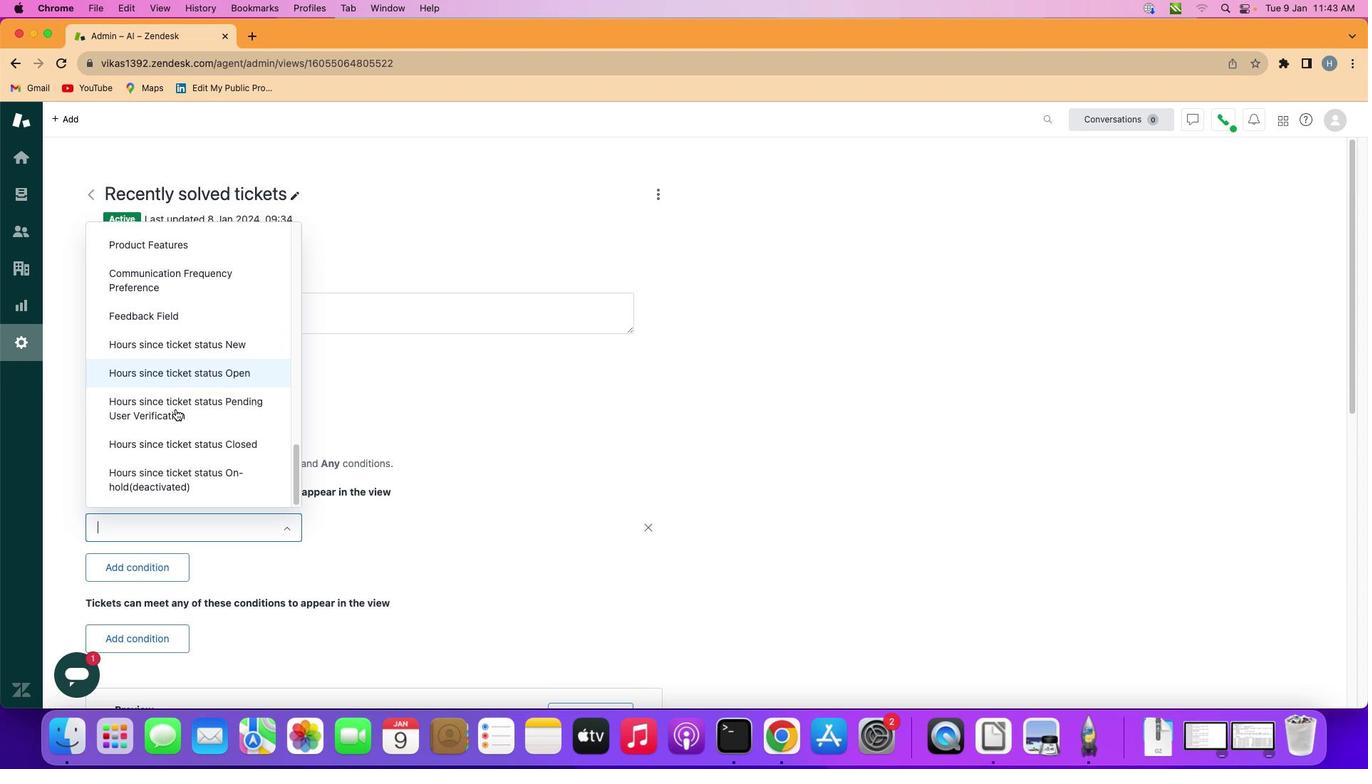 
Action: Mouse moved to (170, 439)
Screenshot: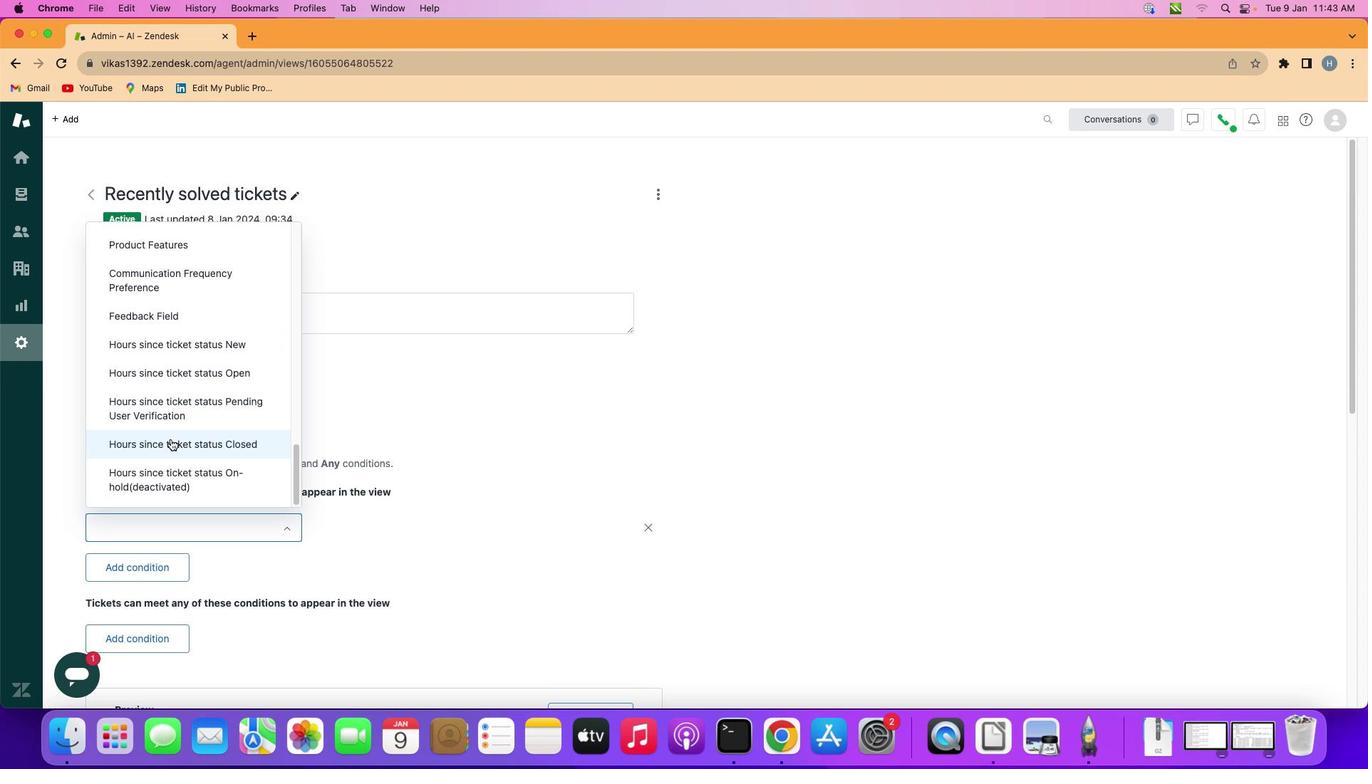 
Action: Mouse pressed left at (170, 439)
Screenshot: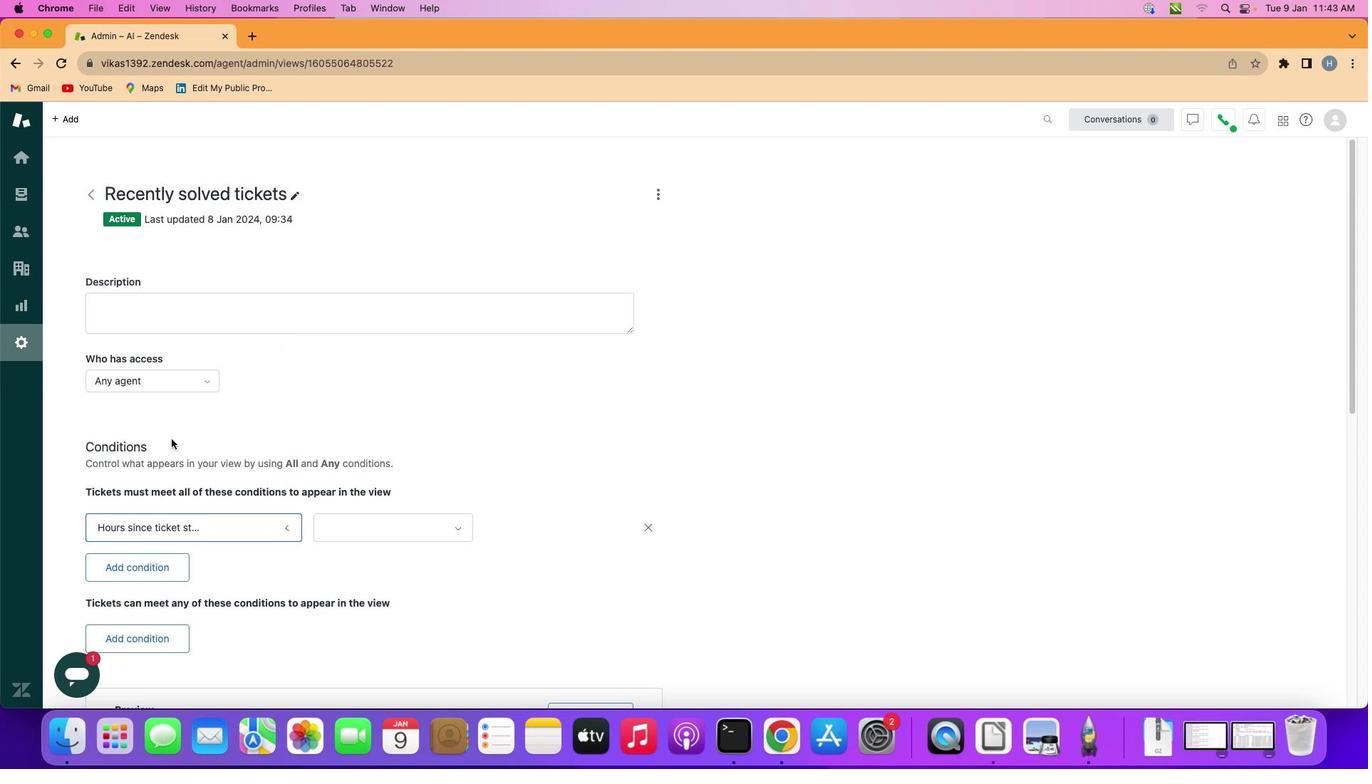 
Action: Mouse moved to (358, 527)
Screenshot: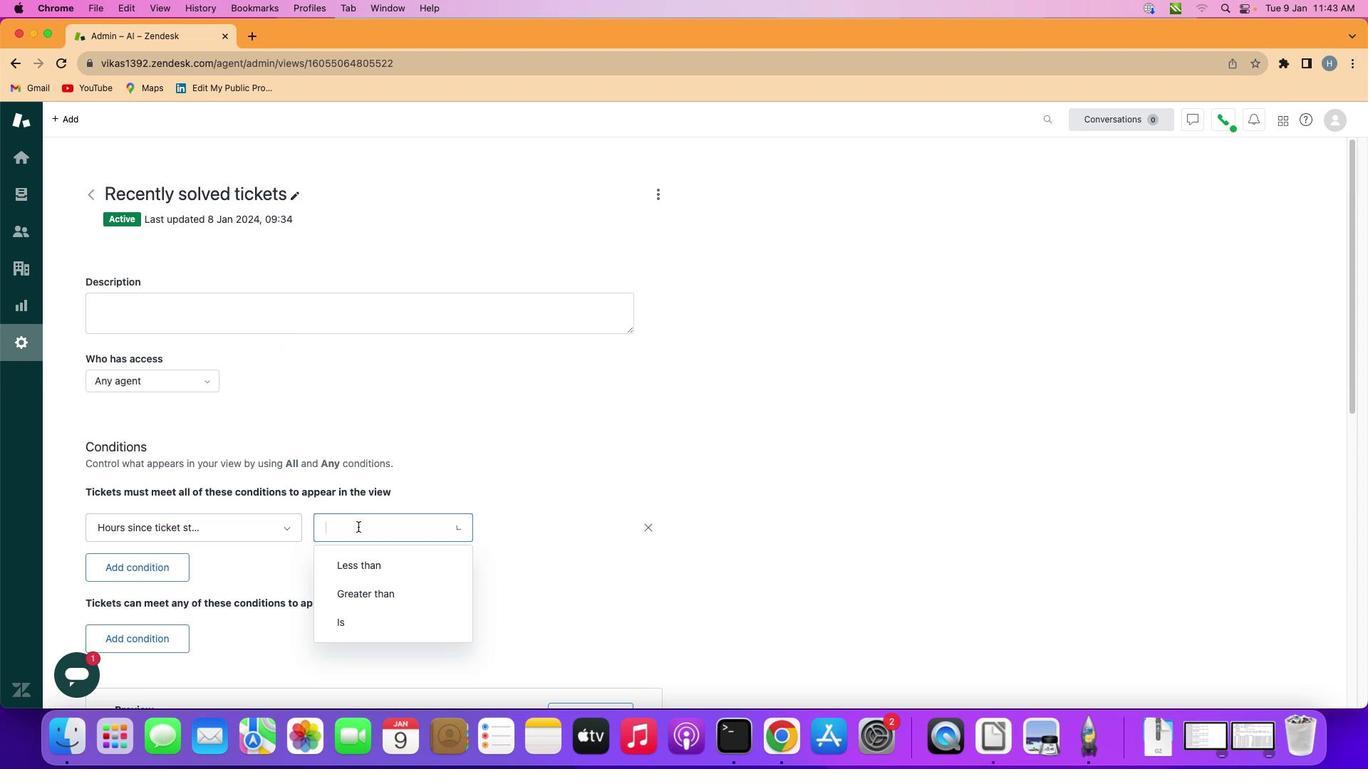 
Action: Mouse pressed left at (358, 527)
Screenshot: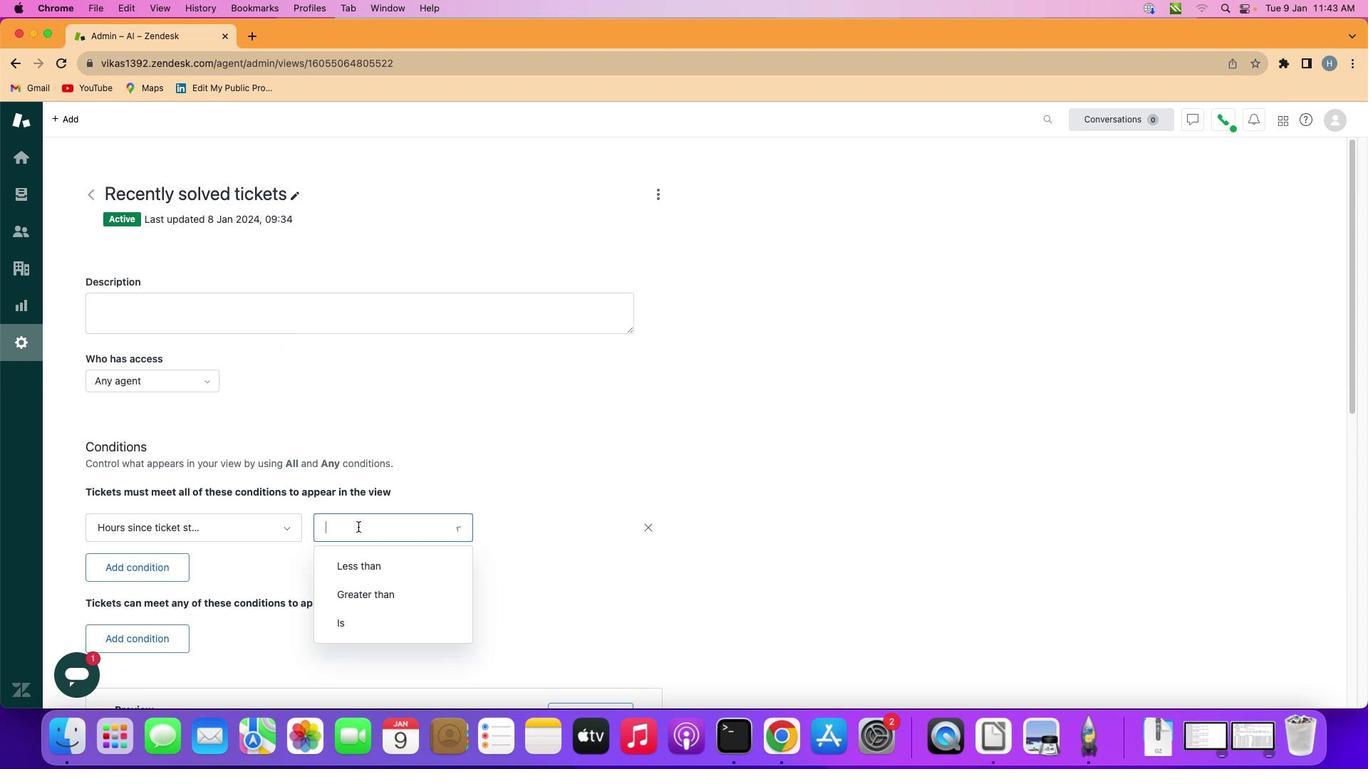 
Action: Mouse moved to (372, 563)
Screenshot: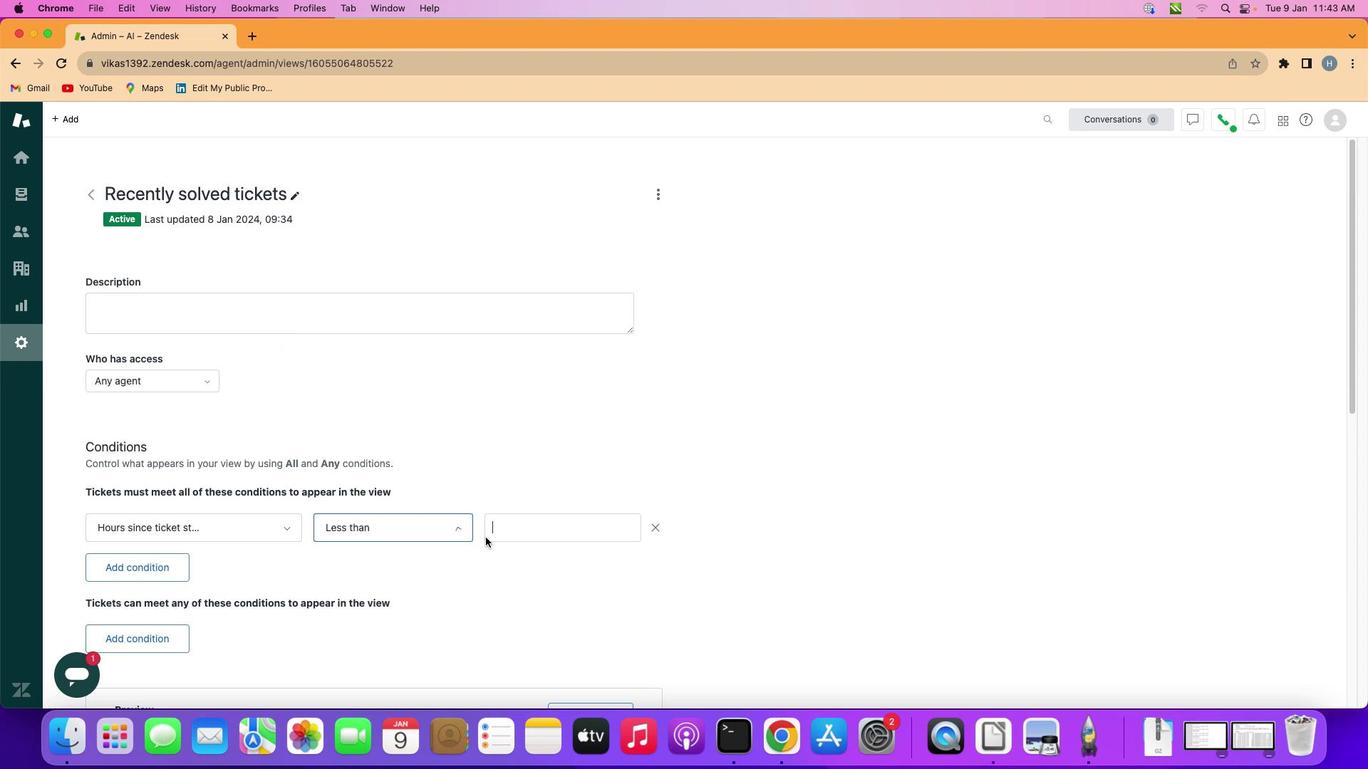 
Action: Mouse pressed left at (372, 563)
Screenshot: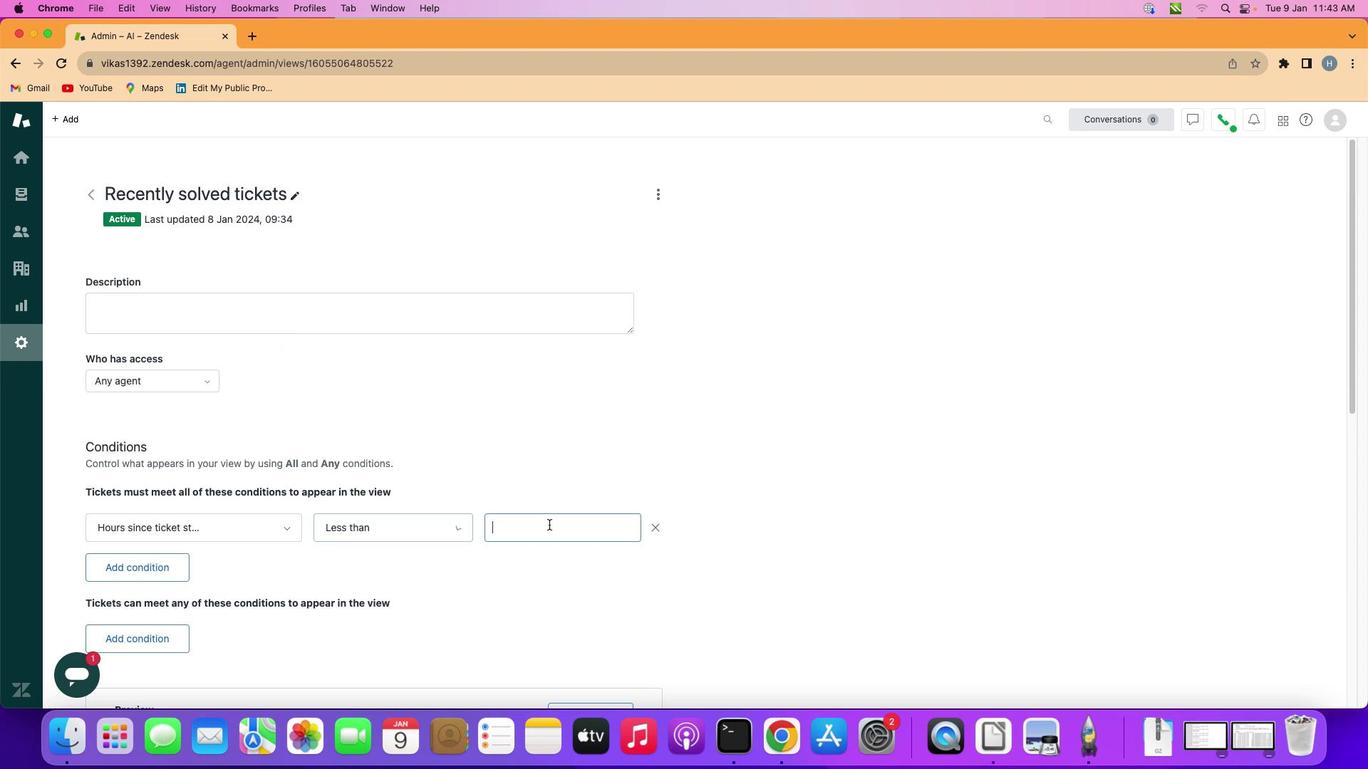 
Action: Mouse moved to (545, 526)
Screenshot: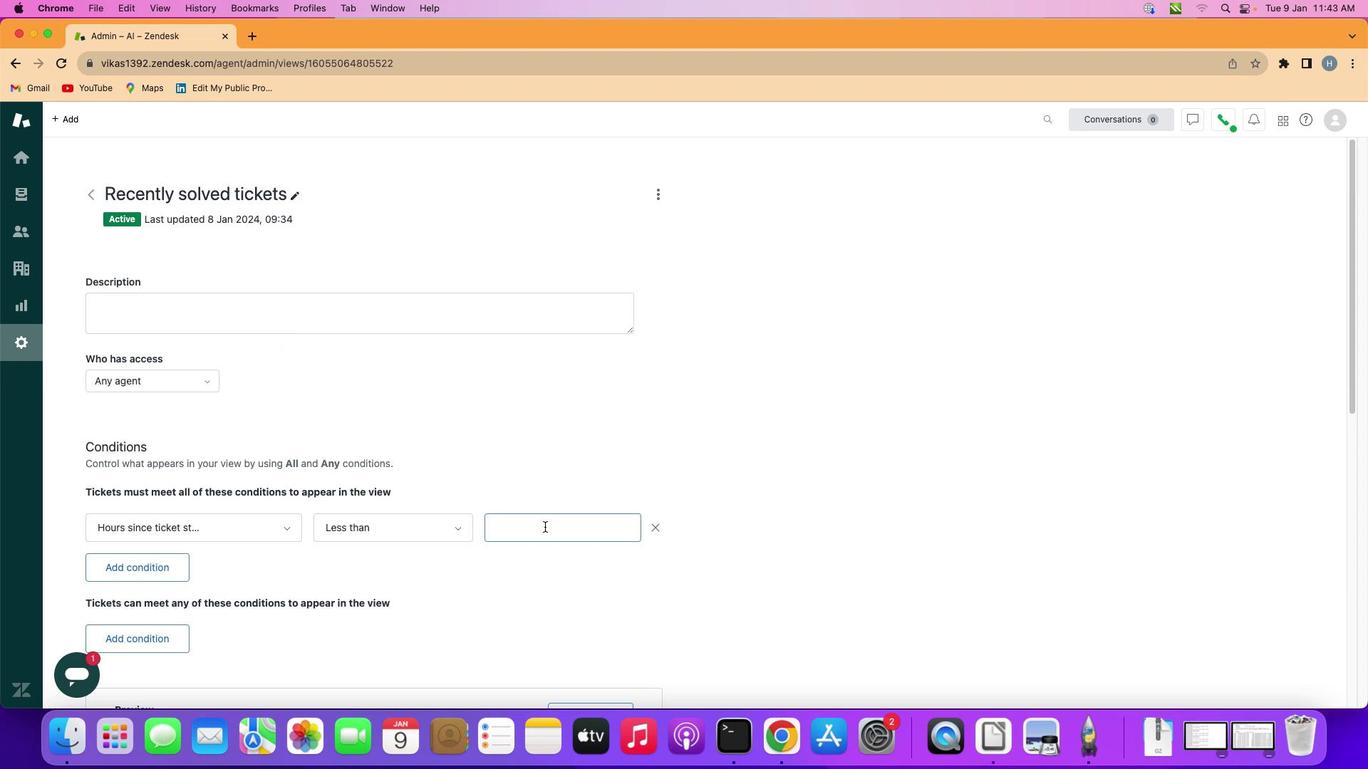 
Action: Mouse pressed left at (545, 526)
Screenshot: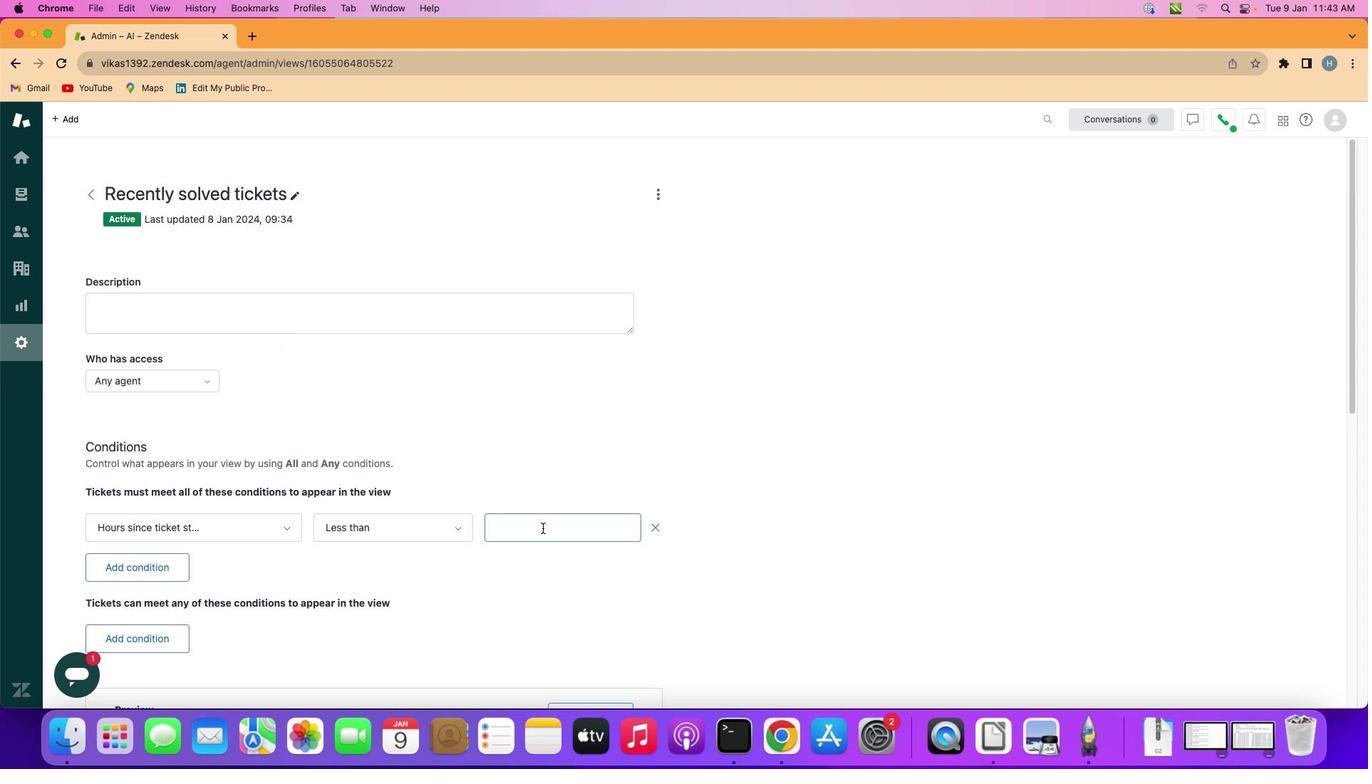 
Action: Mouse moved to (543, 528)
Screenshot: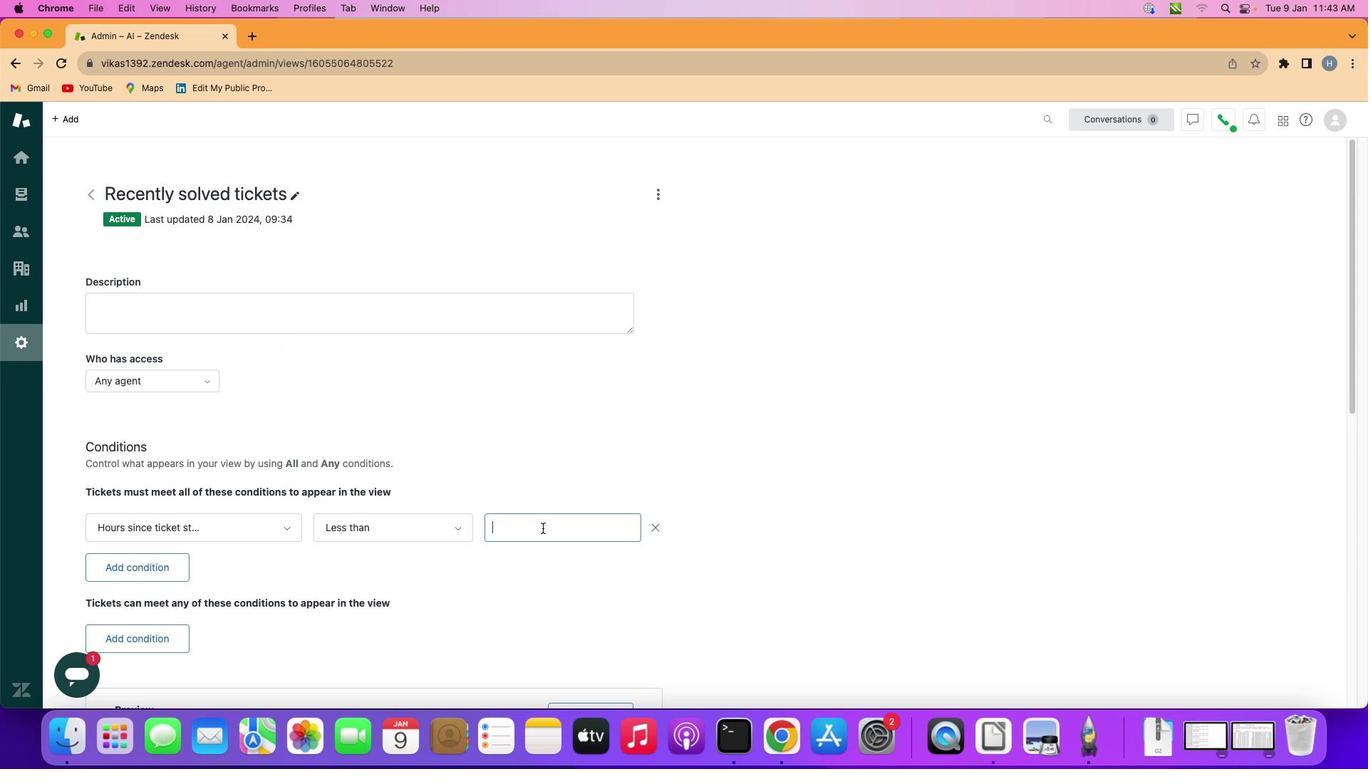 
Action: Key pressed Key.shift'N''i''n''e''t''y'
Screenshot: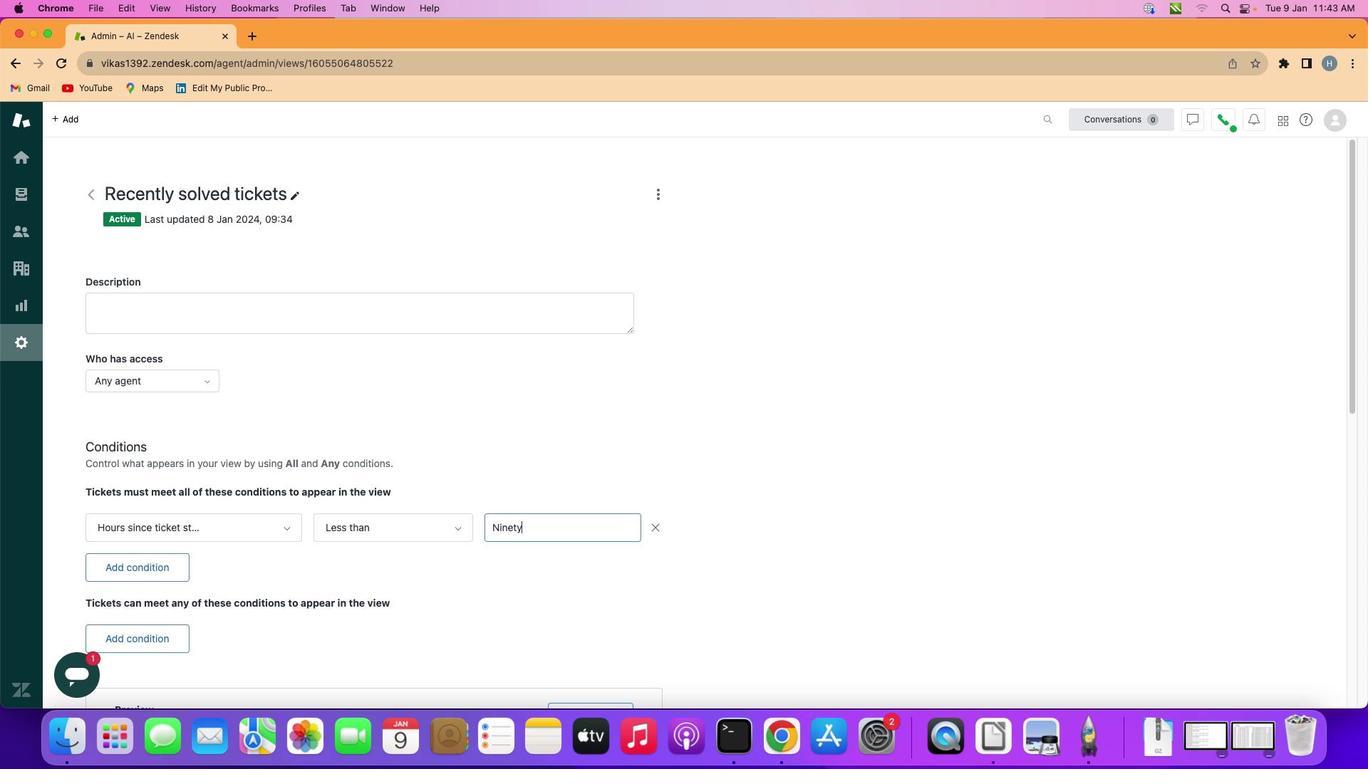 
Action: Mouse moved to (555, 556)
Screenshot: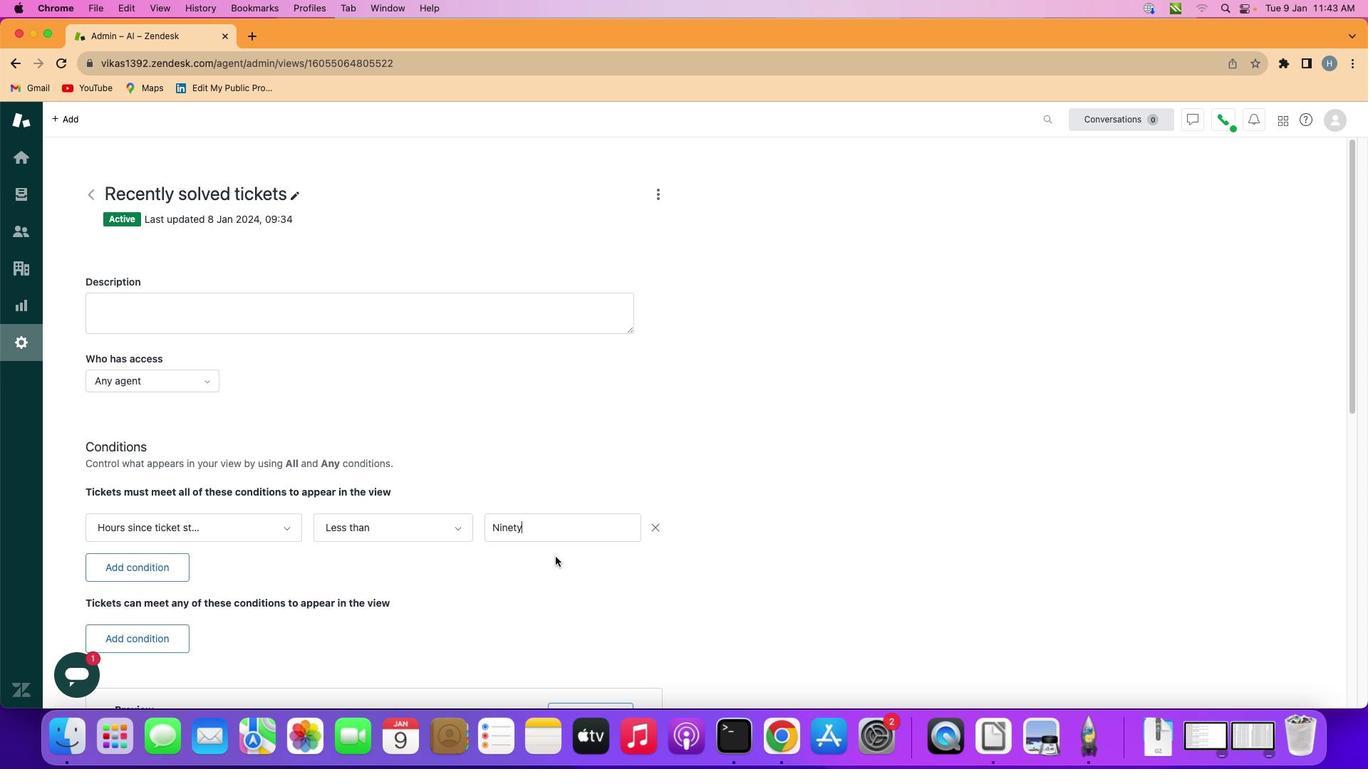 
